 Task: Add the "Contact support form" component in the site builder.
Action: Mouse moved to (880, 42)
Screenshot: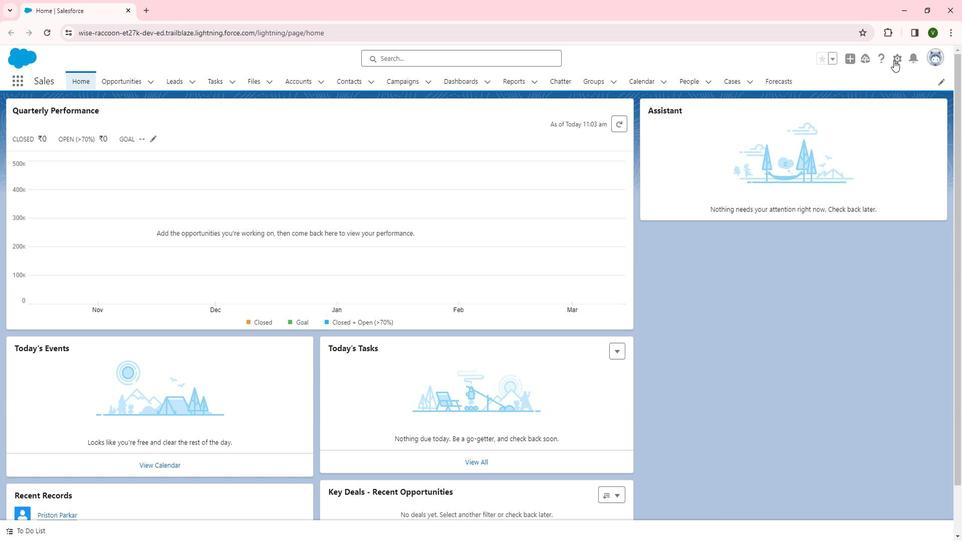 
Action: Mouse pressed left at (880, 42)
Screenshot: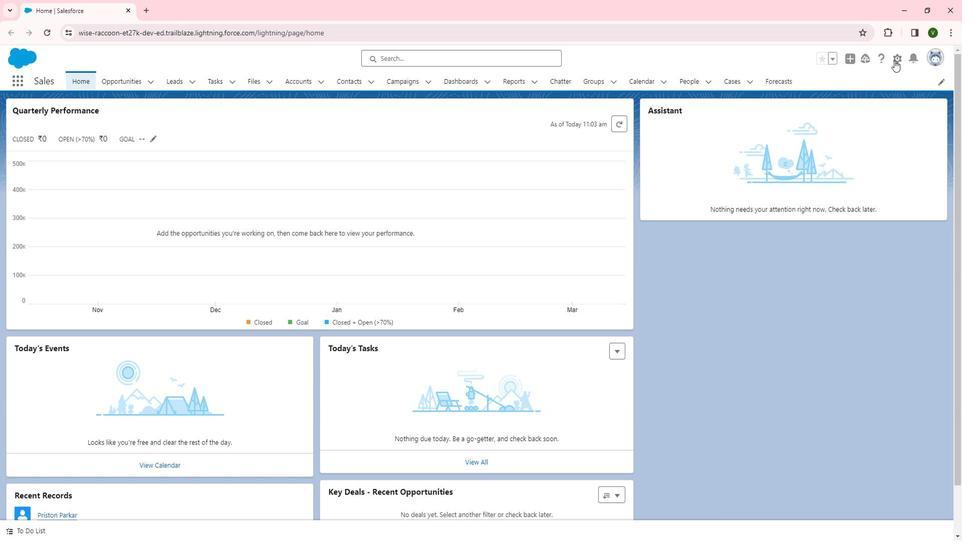 
Action: Mouse moved to (836, 69)
Screenshot: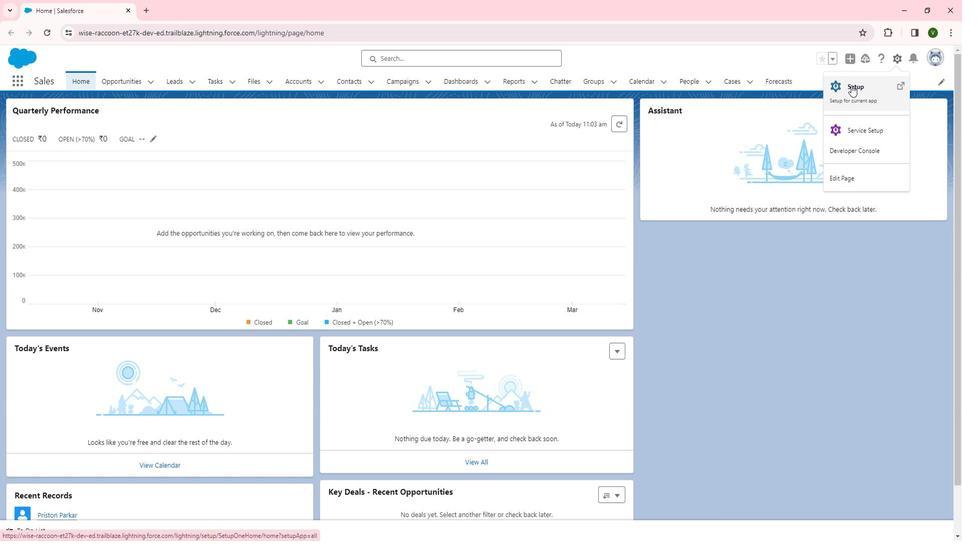 
Action: Mouse pressed left at (836, 69)
Screenshot: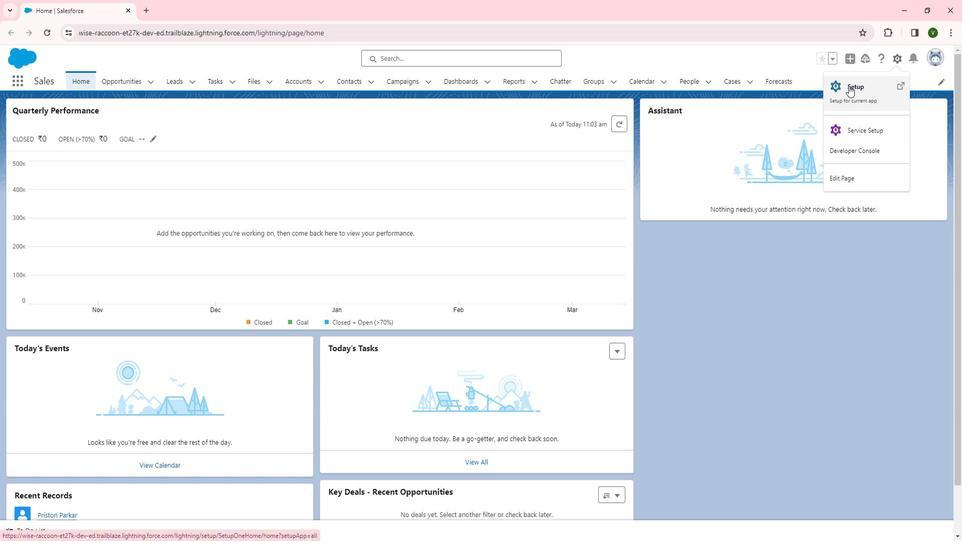 
Action: Mouse moved to (39, 429)
Screenshot: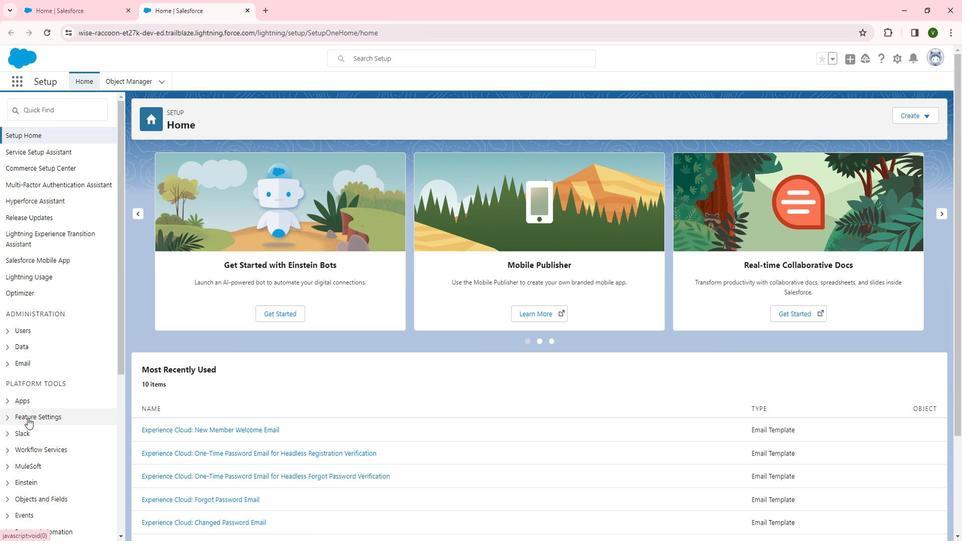 
Action: Mouse scrolled (39, 428) with delta (0, -1)
Screenshot: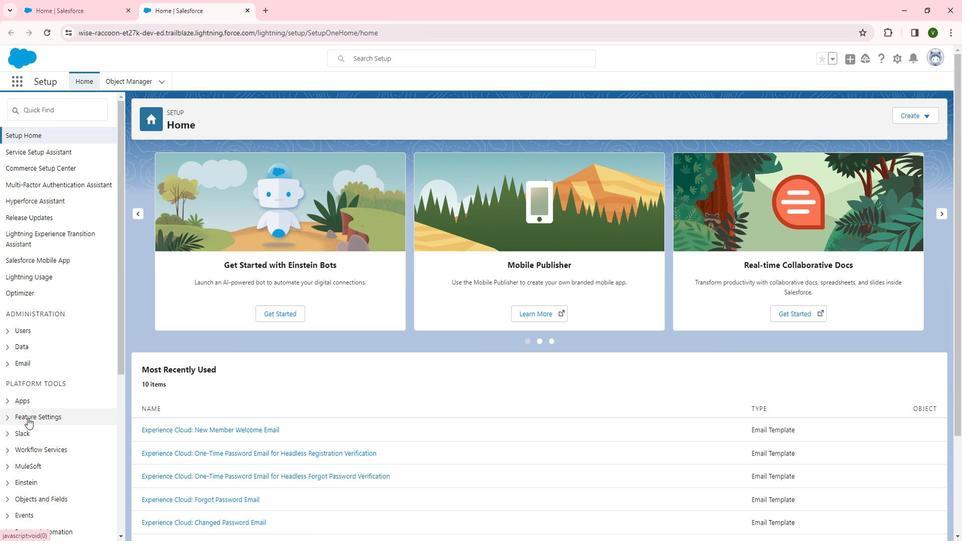 
Action: Mouse scrolled (39, 428) with delta (0, -1)
Screenshot: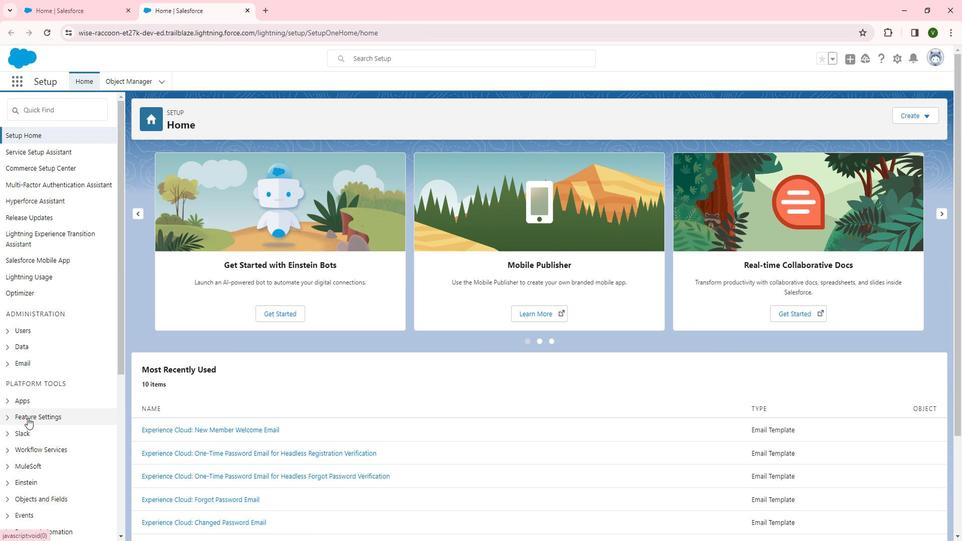 
Action: Mouse scrolled (39, 428) with delta (0, -1)
Screenshot: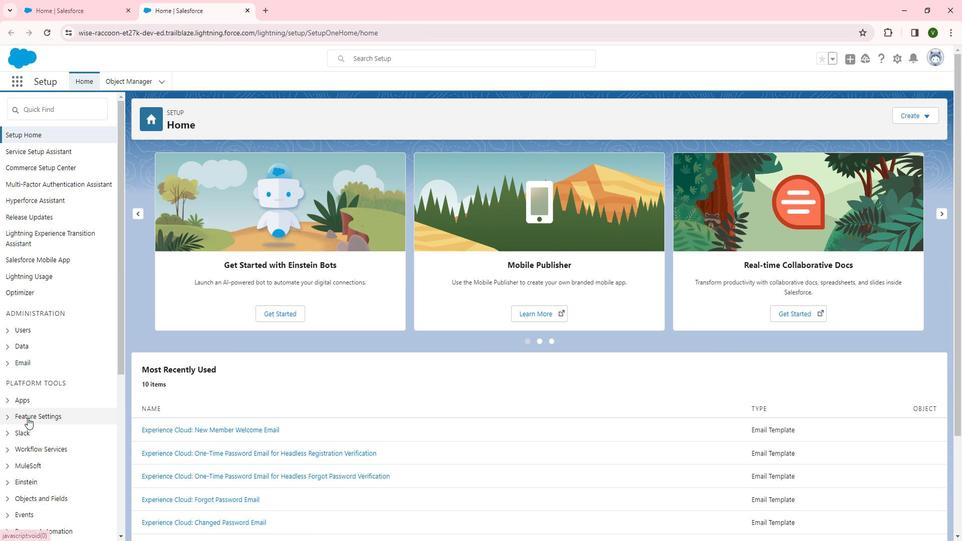 
Action: Mouse scrolled (39, 428) with delta (0, -1)
Screenshot: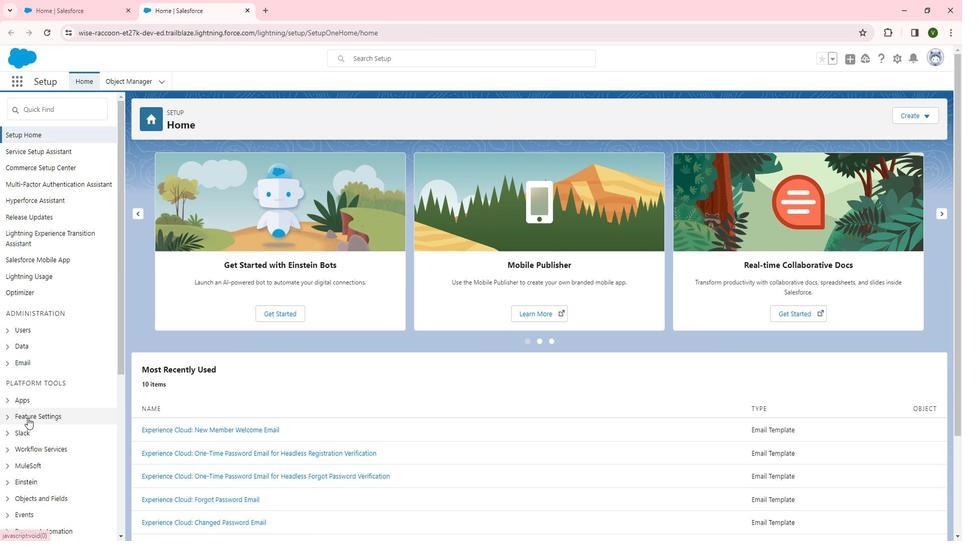 
Action: Mouse moved to (51, 204)
Screenshot: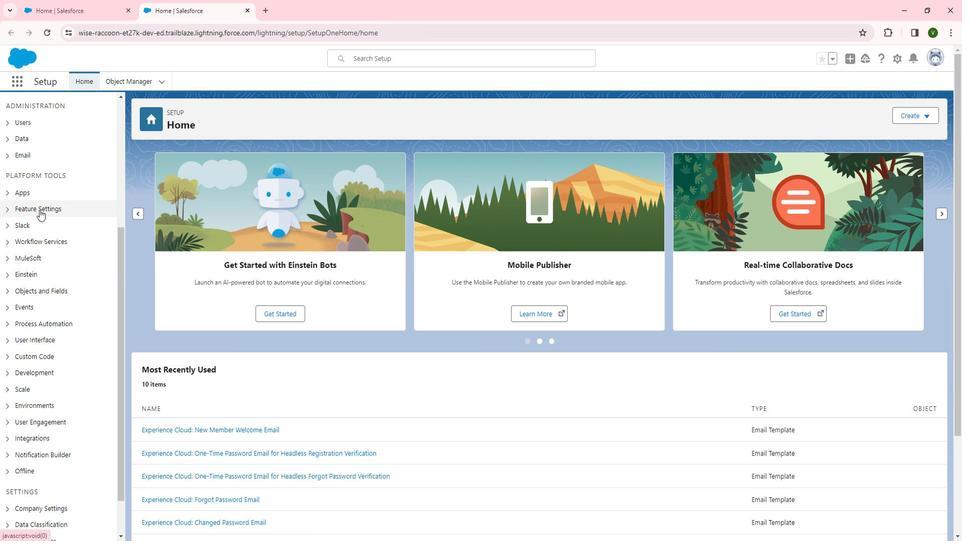 
Action: Mouse pressed left at (51, 204)
Screenshot: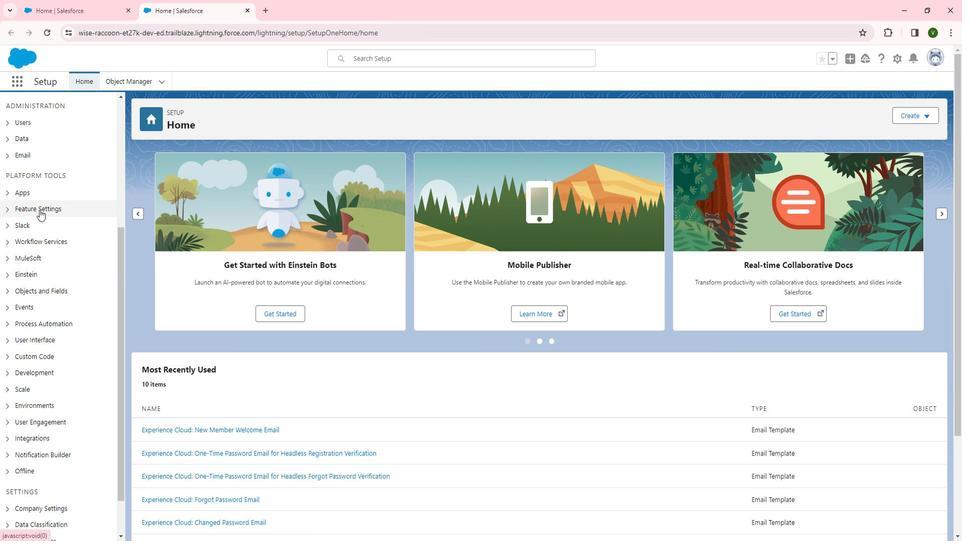 
Action: Mouse moved to (56, 319)
Screenshot: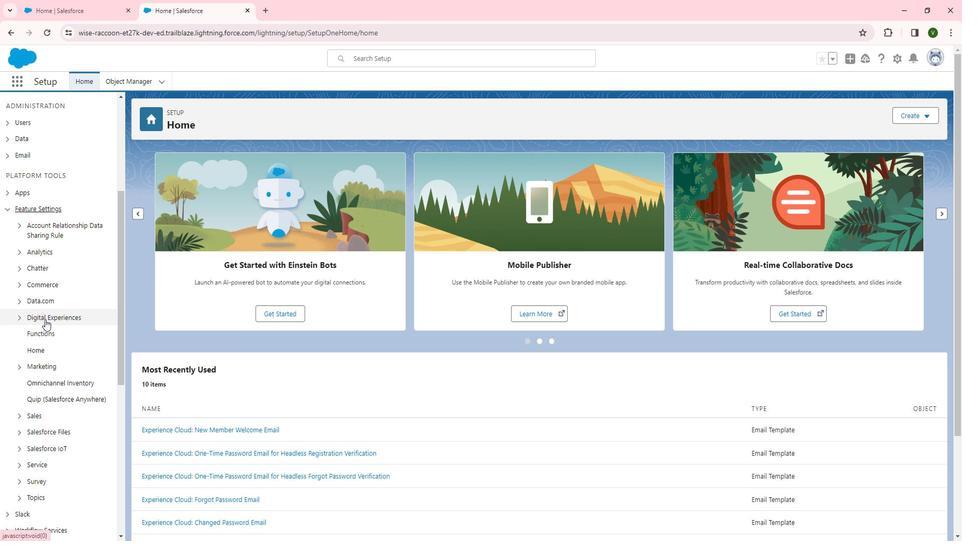 
Action: Mouse pressed left at (56, 319)
Screenshot: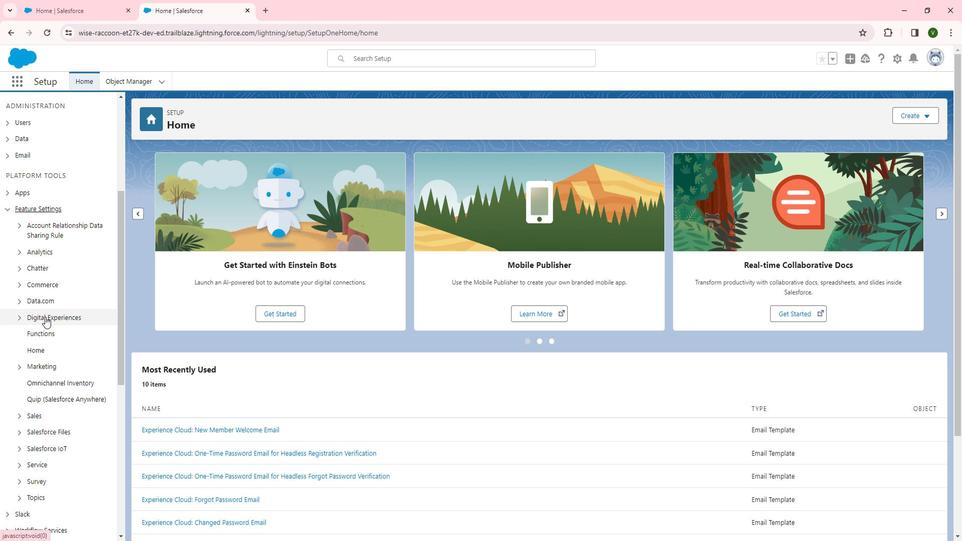 
Action: Mouse moved to (55, 335)
Screenshot: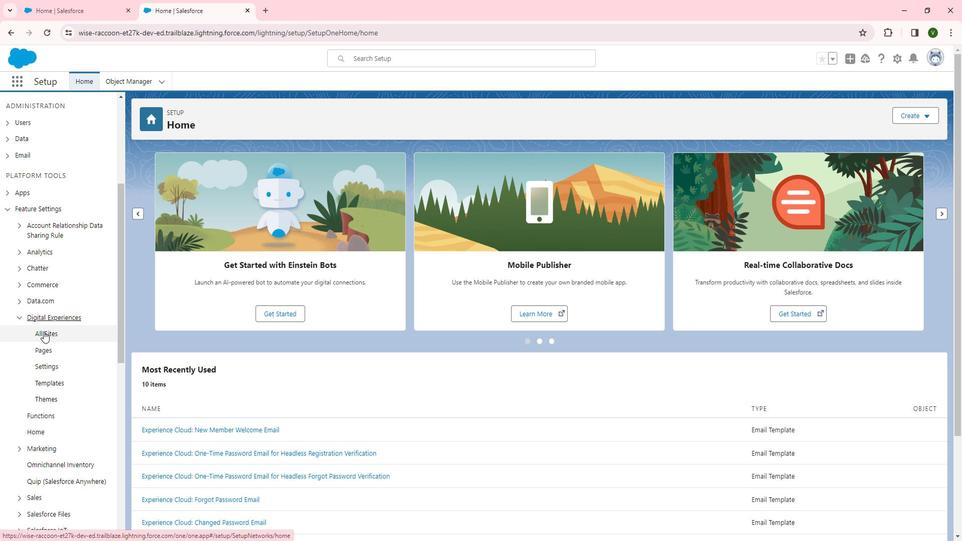 
Action: Mouse pressed left at (55, 335)
Screenshot: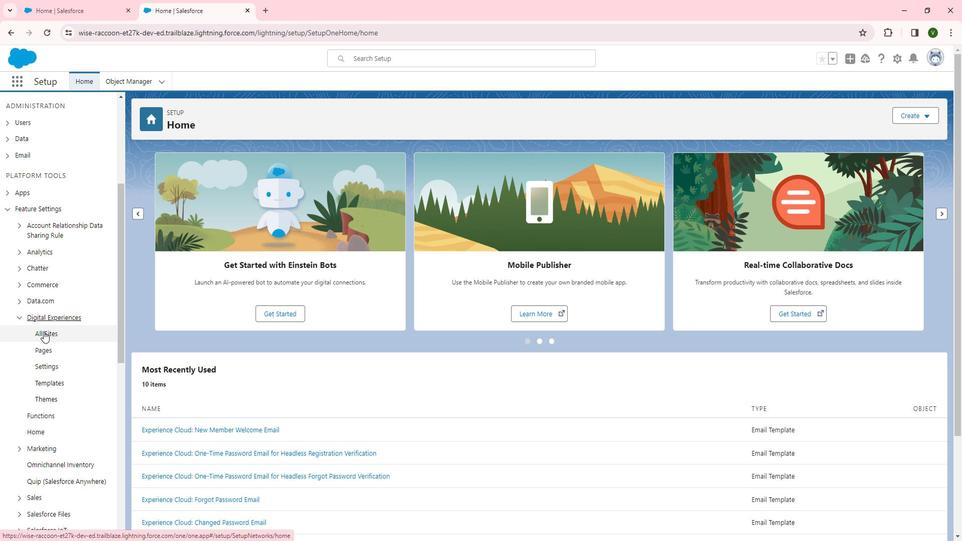 
Action: Mouse moved to (165, 251)
Screenshot: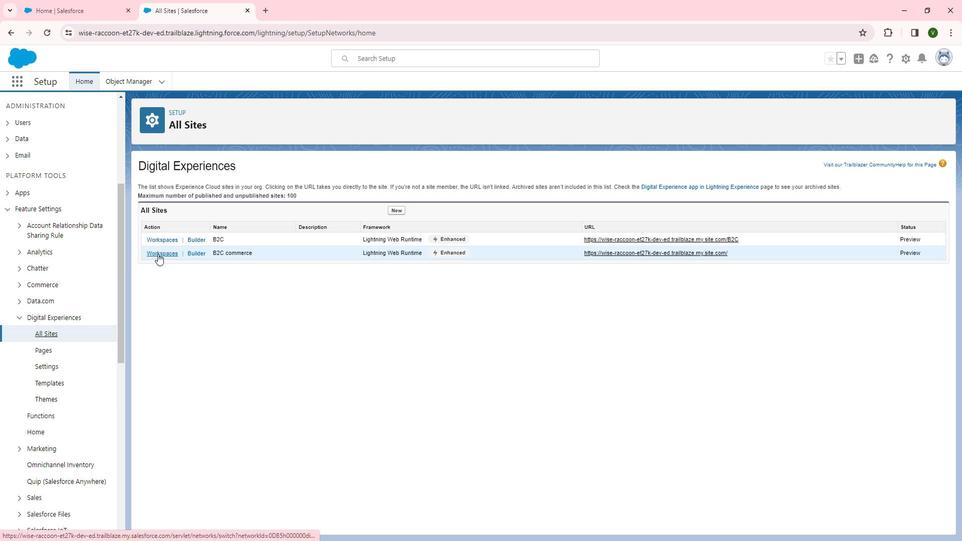 
Action: Mouse pressed left at (165, 251)
Screenshot: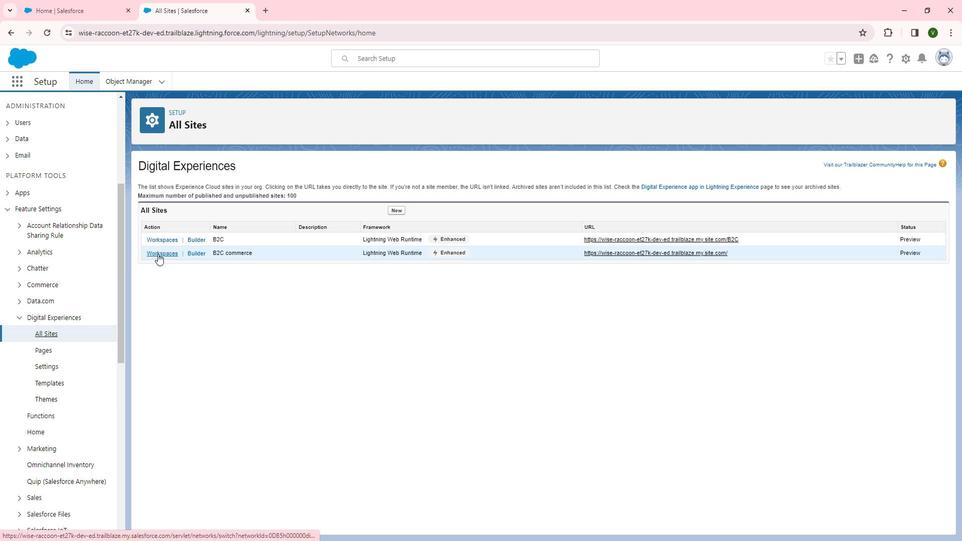 
Action: Mouse moved to (143, 237)
Screenshot: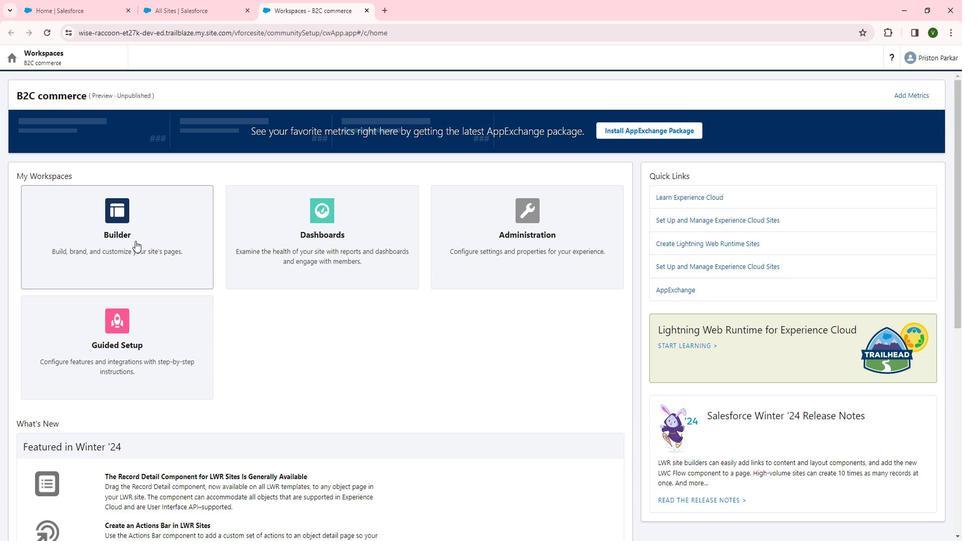 
Action: Mouse pressed left at (143, 237)
Screenshot: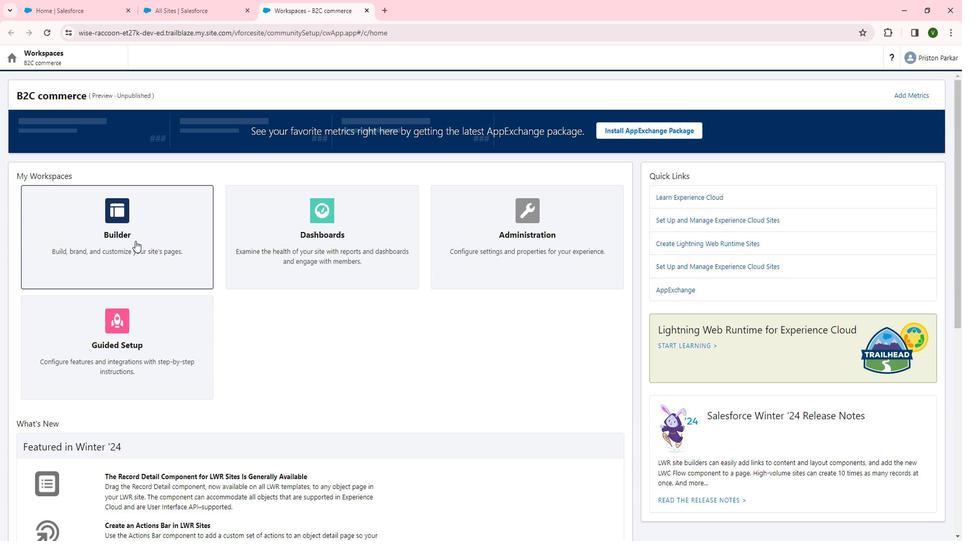 
Action: Mouse moved to (424, 328)
Screenshot: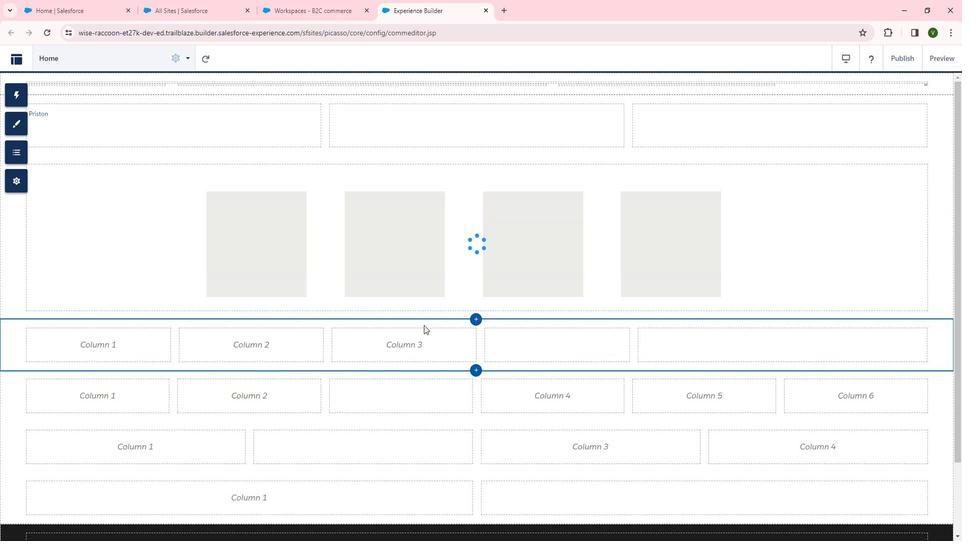 
Action: Mouse scrolled (424, 328) with delta (0, 0)
Screenshot: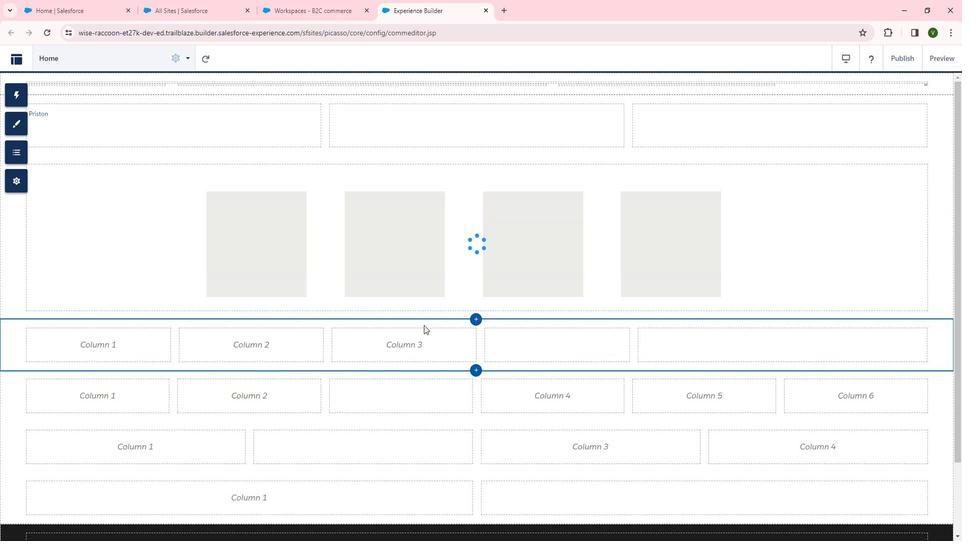 
Action: Mouse moved to (420, 328)
Screenshot: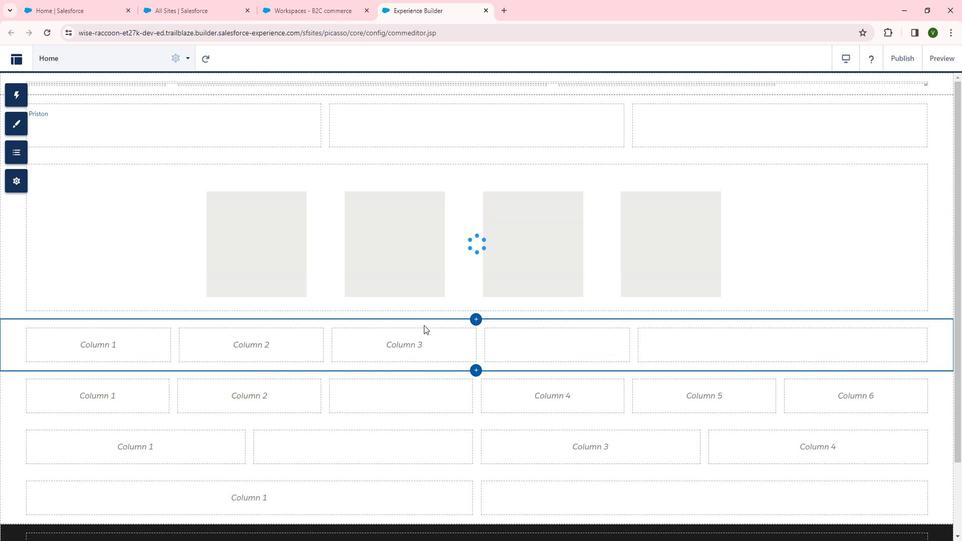 
Action: Mouse scrolled (420, 328) with delta (0, 0)
Screenshot: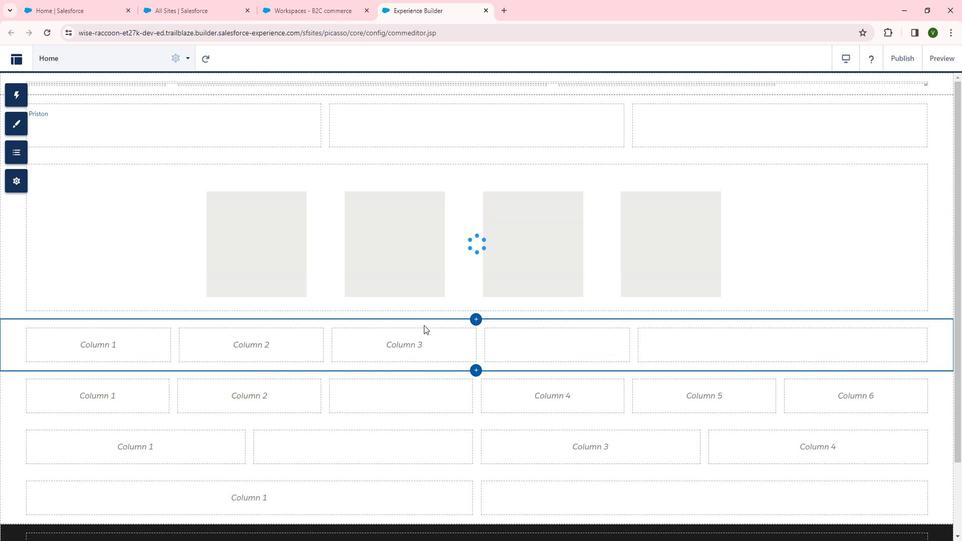 
Action: Mouse moved to (417, 328)
Screenshot: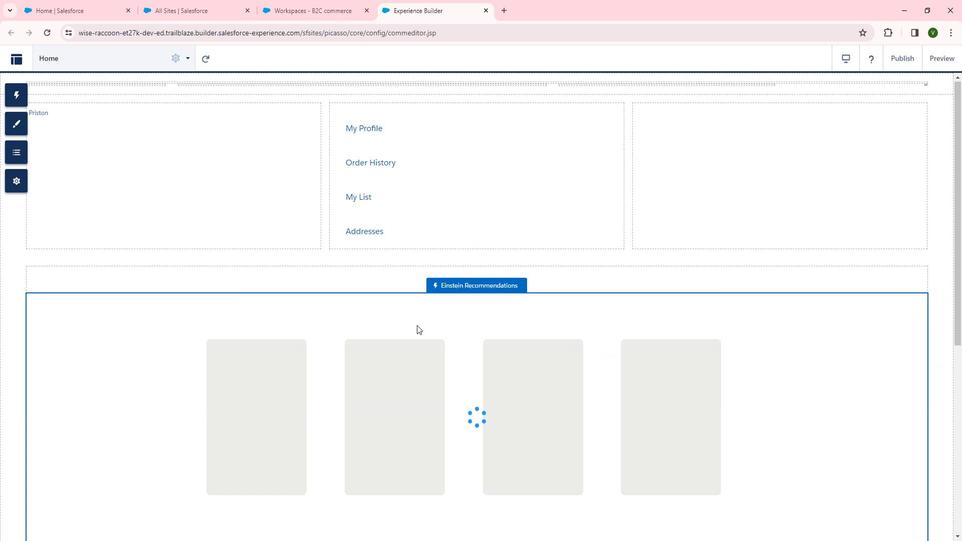 
Action: Mouse scrolled (417, 328) with delta (0, 0)
Screenshot: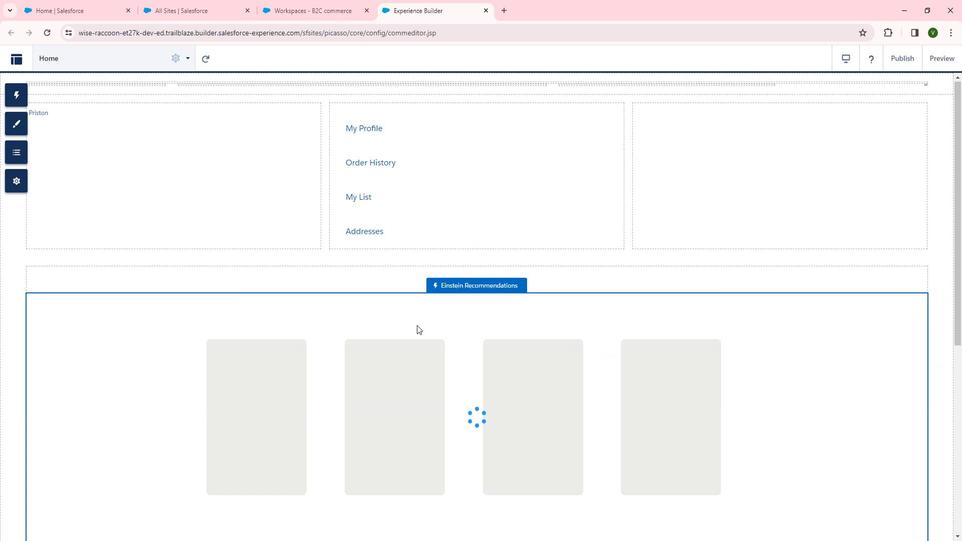 
Action: Mouse moved to (416, 328)
Screenshot: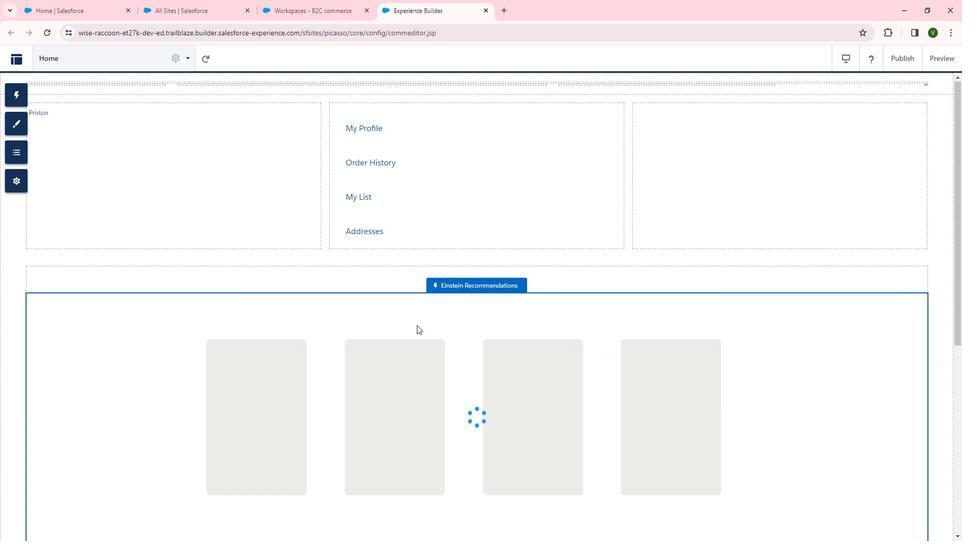 
Action: Mouse scrolled (416, 328) with delta (0, 0)
Screenshot: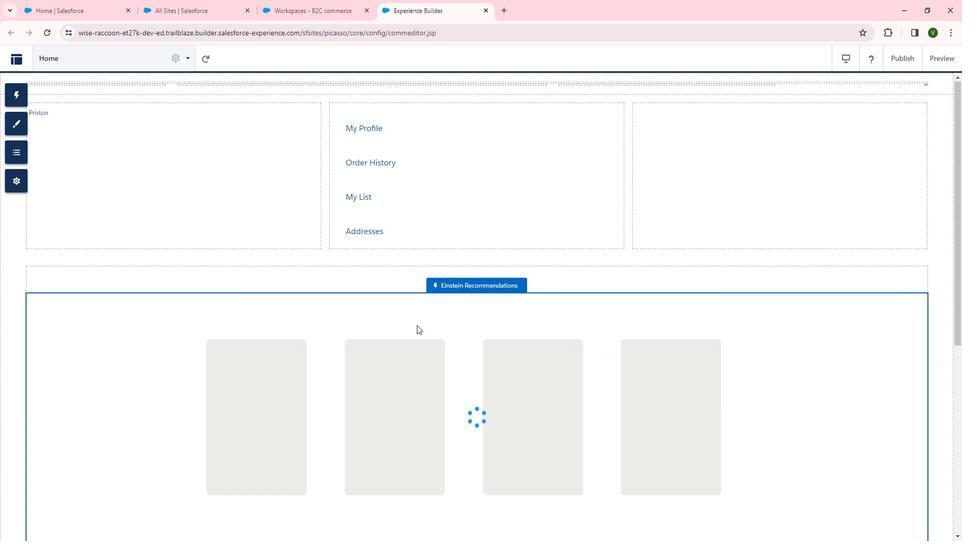 
Action: Mouse moved to (222, 291)
Screenshot: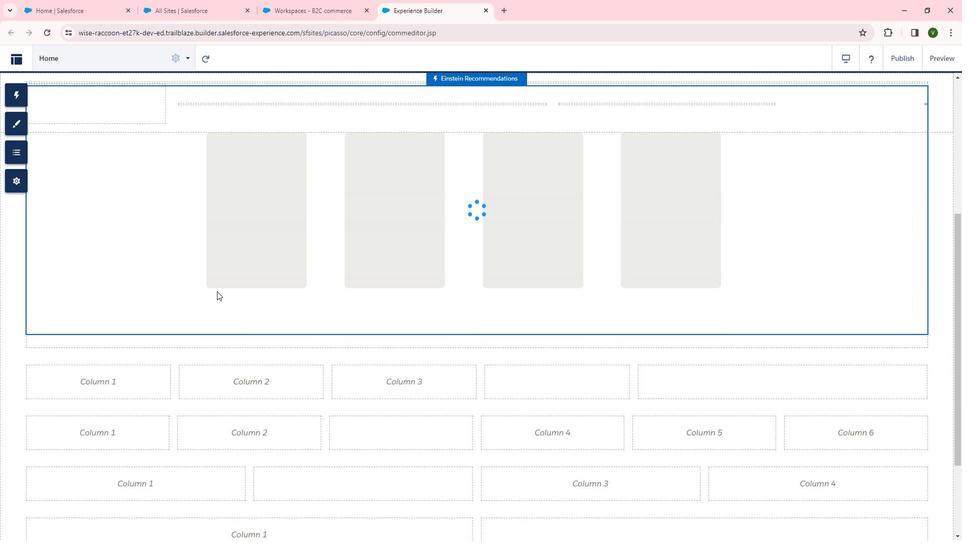 
Action: Mouse scrolled (222, 291) with delta (0, 0)
Screenshot: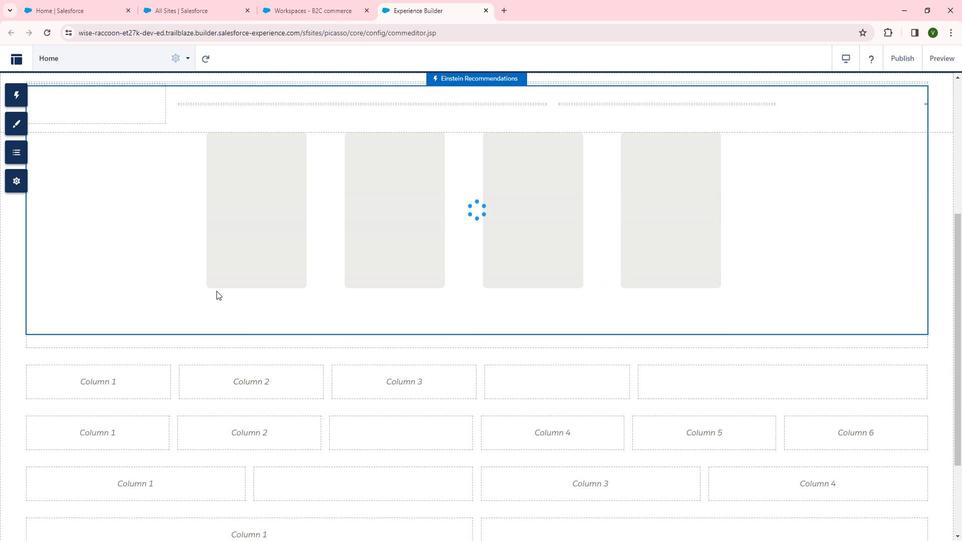 
Action: Mouse scrolled (222, 291) with delta (0, 0)
Screenshot: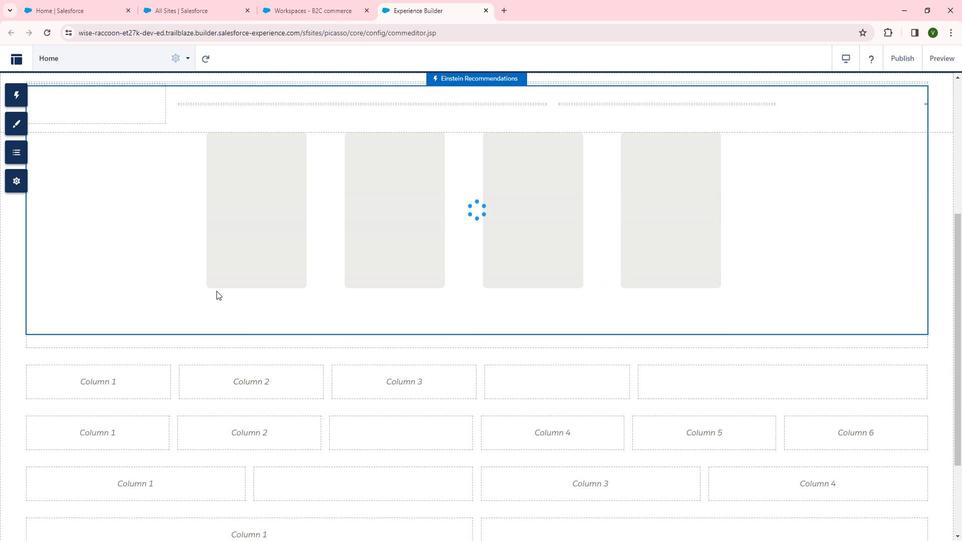 
Action: Mouse scrolled (222, 291) with delta (0, 0)
Screenshot: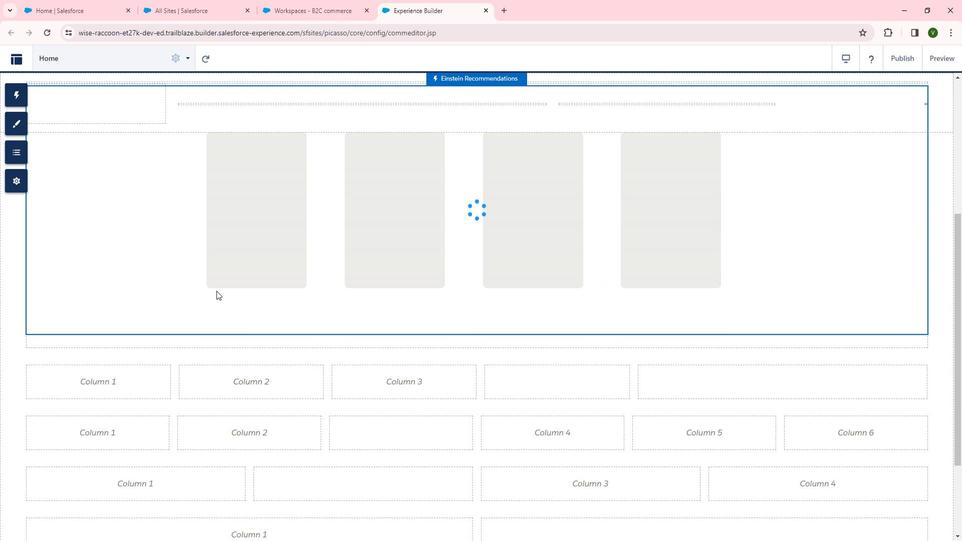 
Action: Mouse scrolled (222, 291) with delta (0, 0)
Screenshot: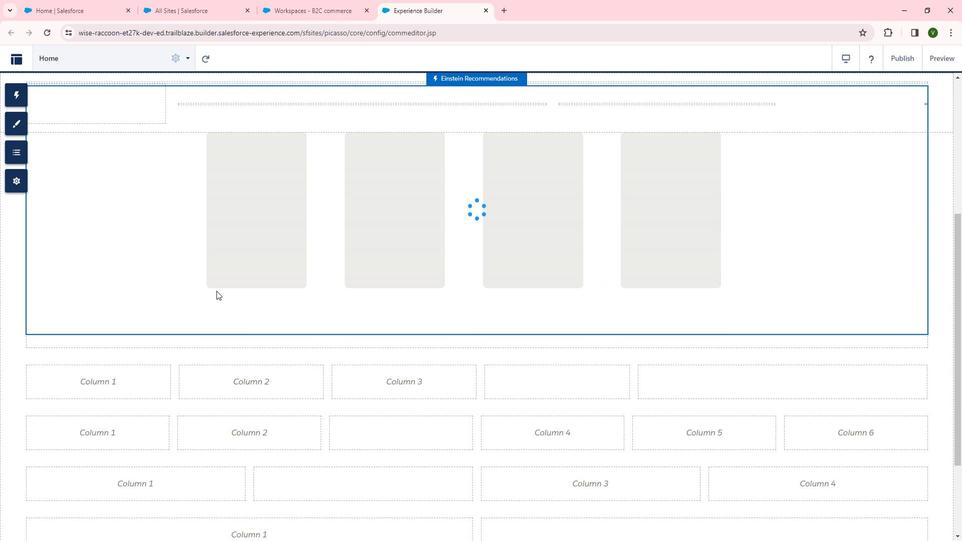 
Action: Mouse moved to (211, 291)
Screenshot: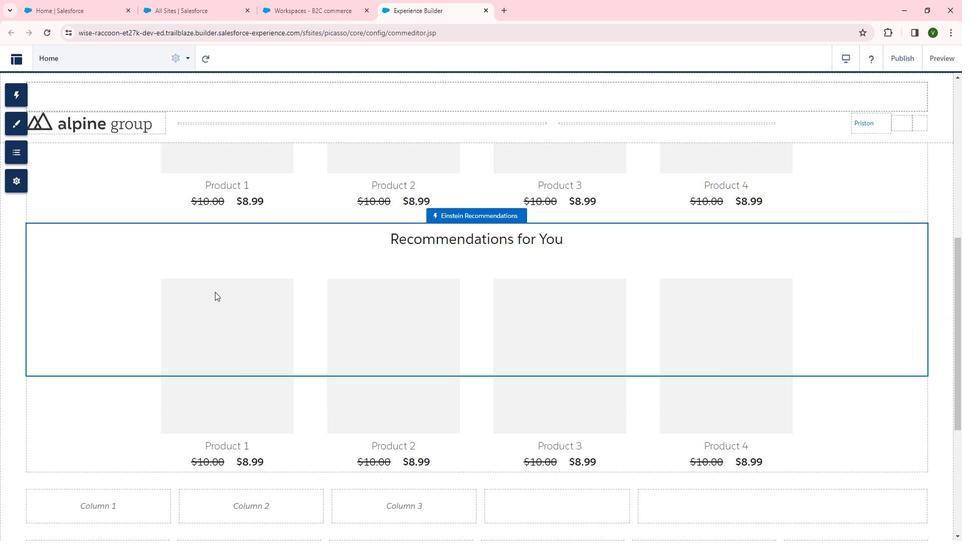 
Action: Mouse scrolled (211, 291) with delta (0, 0)
Screenshot: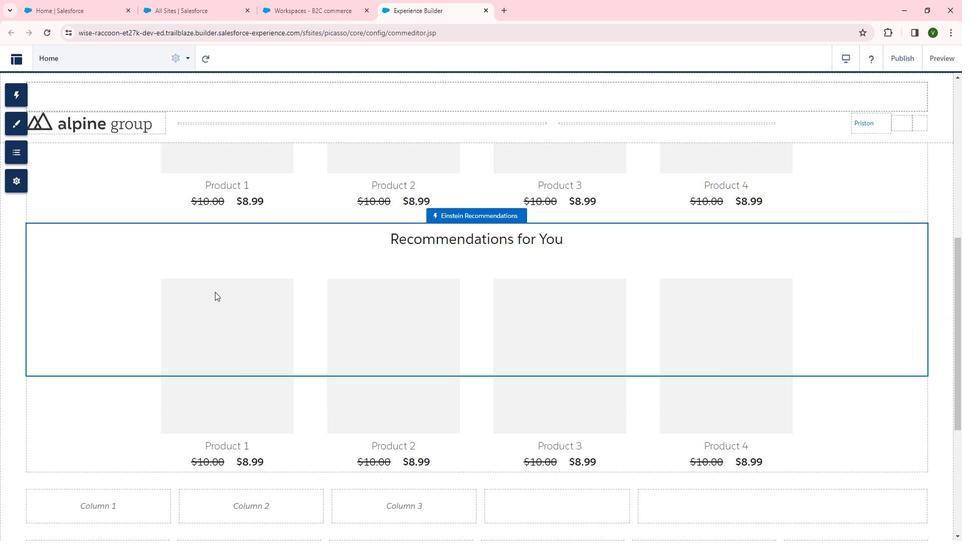 
Action: Mouse moved to (163, 232)
Screenshot: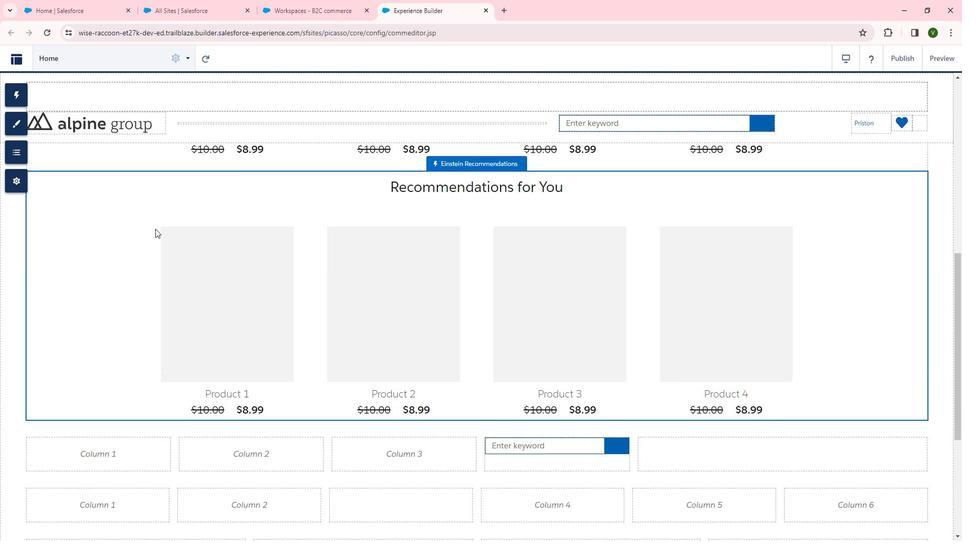 
Action: Mouse scrolled (163, 232) with delta (0, 0)
Screenshot: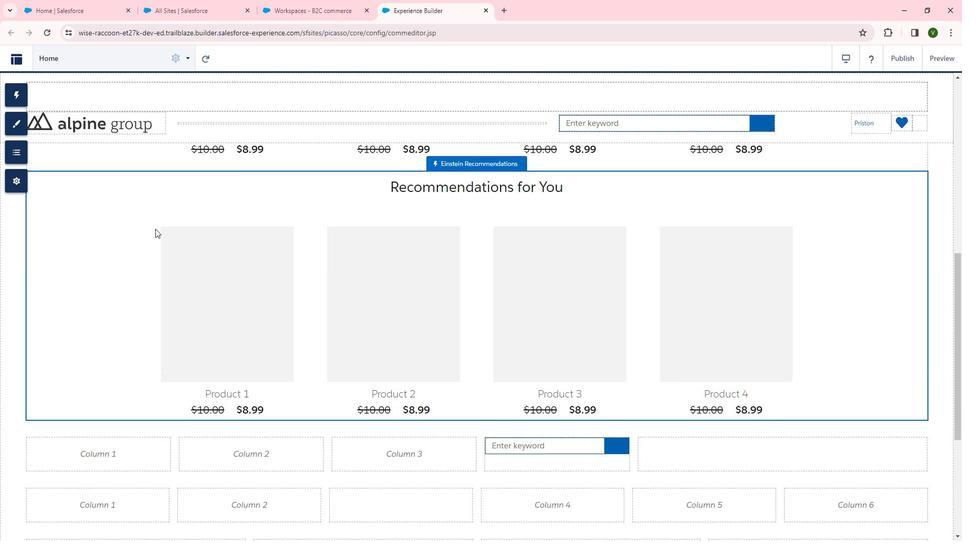 
Action: Mouse moved to (163, 239)
Screenshot: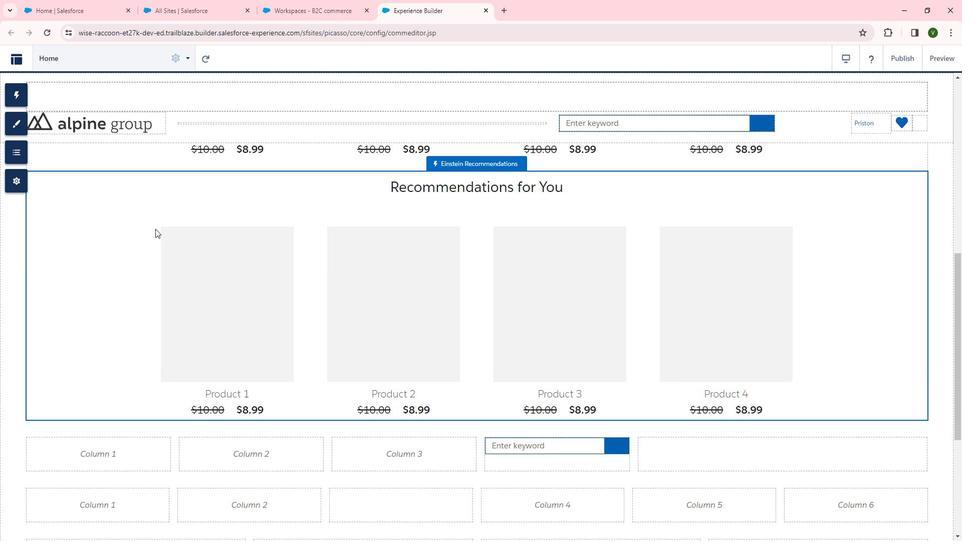 
Action: Mouse scrolled (163, 239) with delta (0, 0)
Screenshot: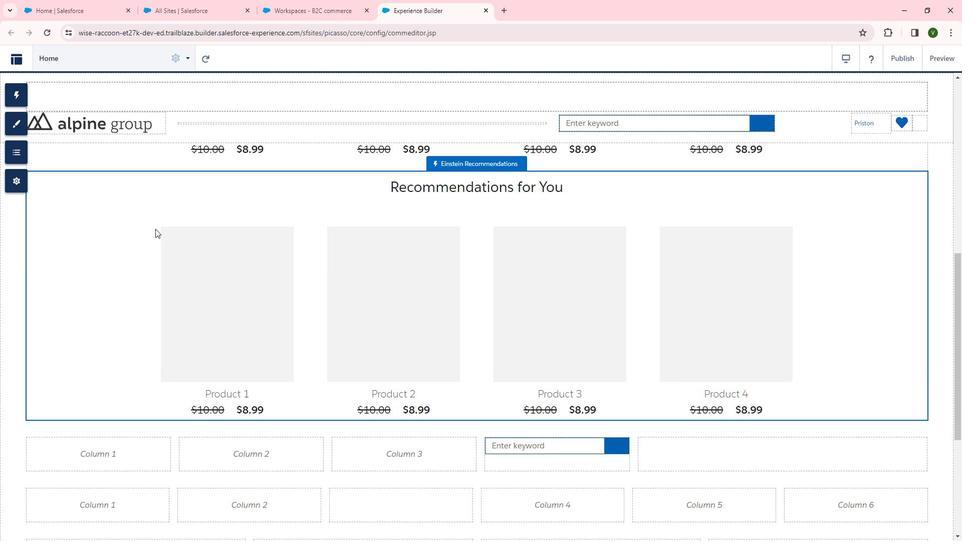 
Action: Mouse moved to (163, 241)
Screenshot: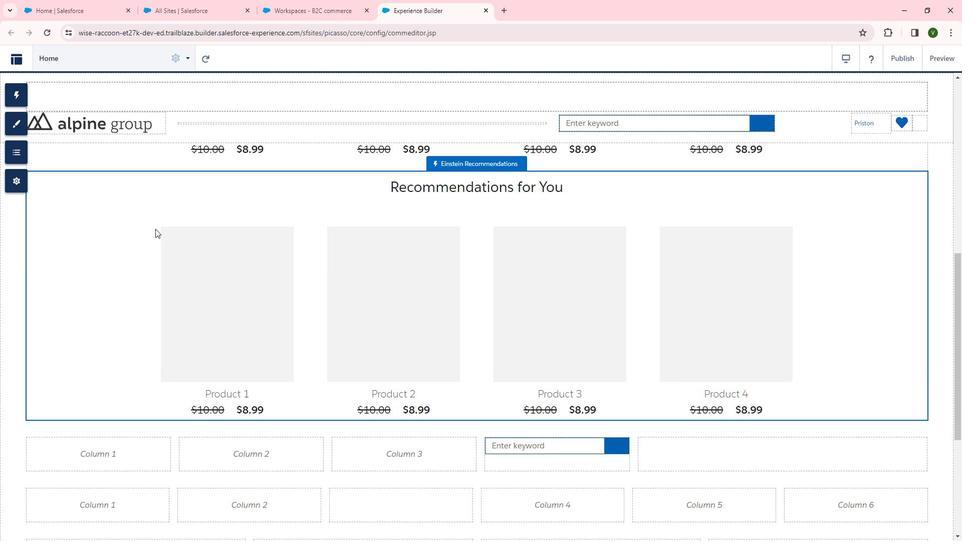 
Action: Mouse scrolled (163, 241) with delta (0, 0)
Screenshot: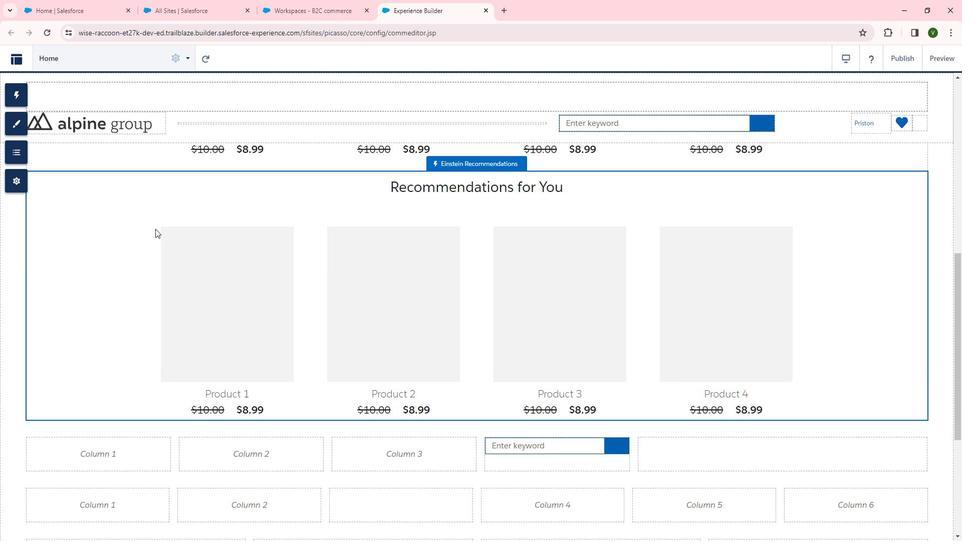 
Action: Mouse moved to (166, 245)
Screenshot: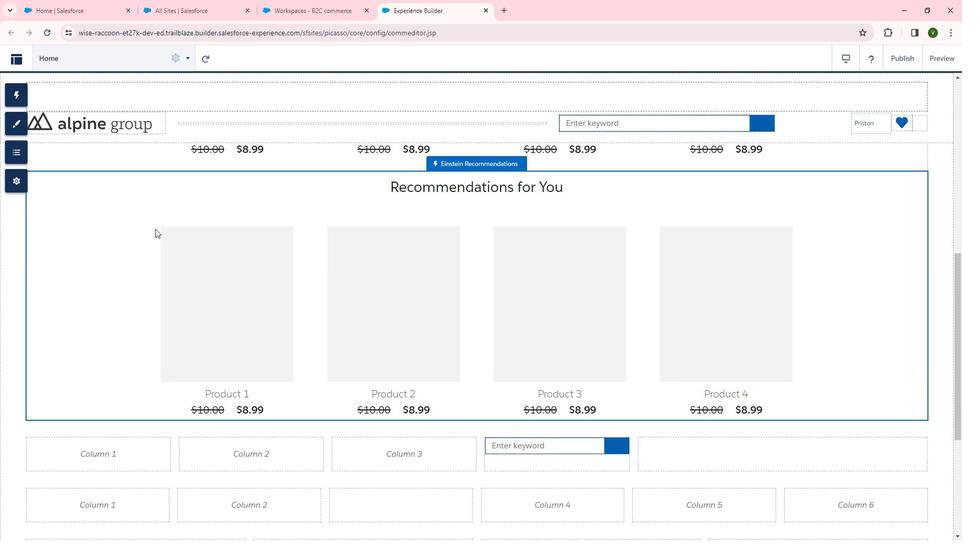 
Action: Mouse scrolled (166, 244) with delta (0, 0)
Screenshot: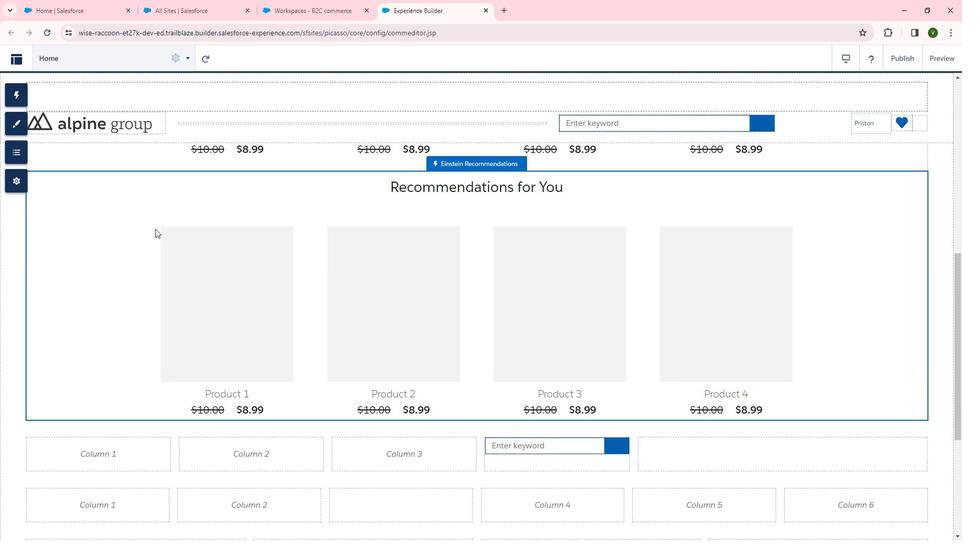 
Action: Mouse moved to (183, 280)
Screenshot: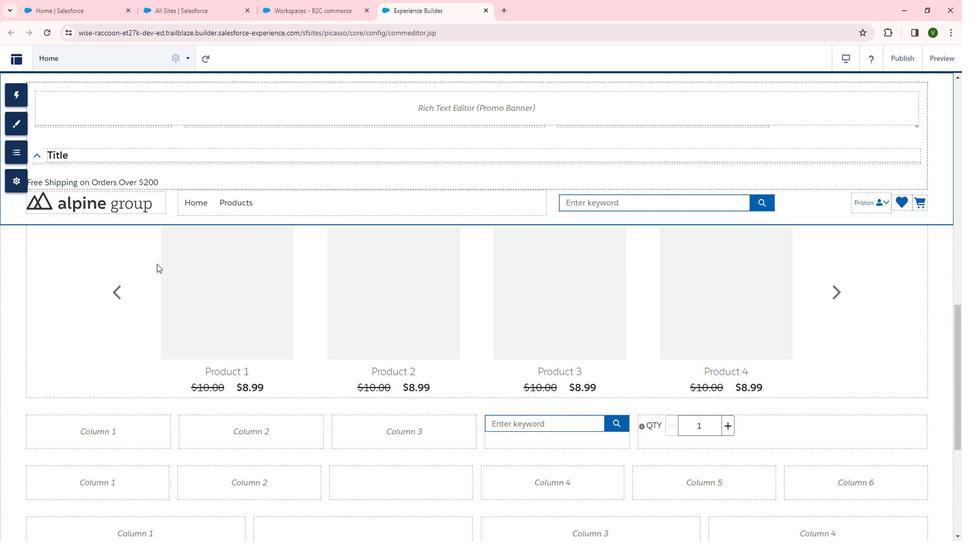 
Action: Mouse scrolled (183, 280) with delta (0, 0)
Screenshot: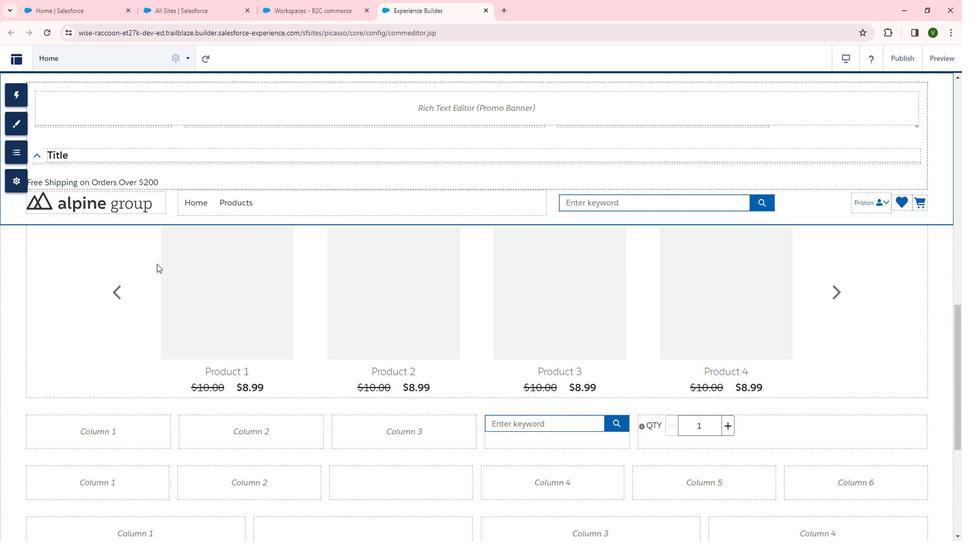 
Action: Mouse moved to (184, 281)
Screenshot: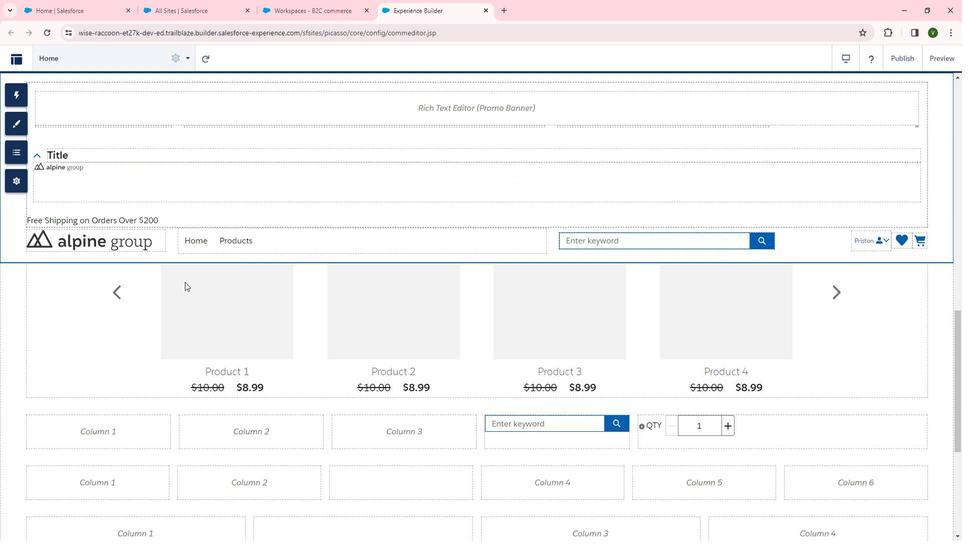 
Action: Mouse scrolled (184, 280) with delta (0, 0)
Screenshot: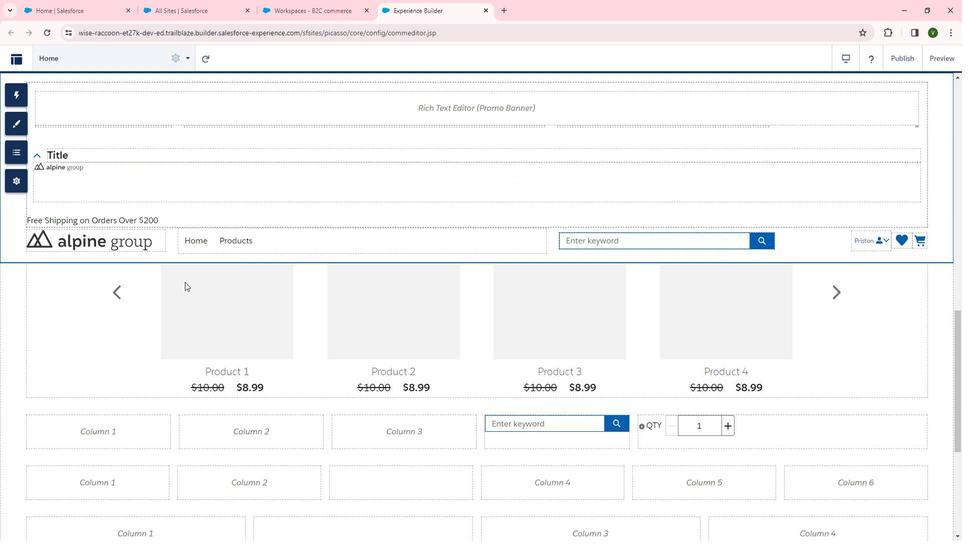 
Action: Mouse moved to (185, 281)
Screenshot: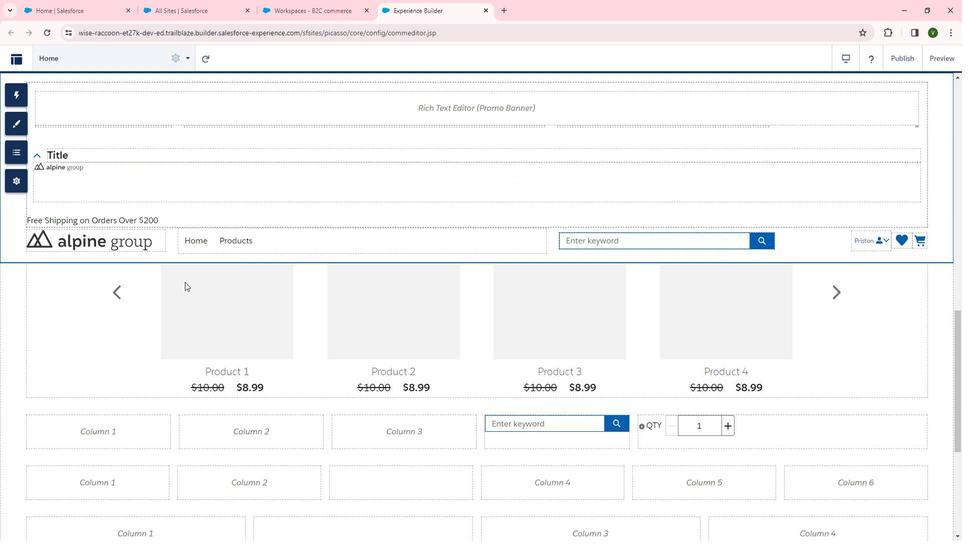
Action: Mouse scrolled (185, 281) with delta (0, 0)
Screenshot: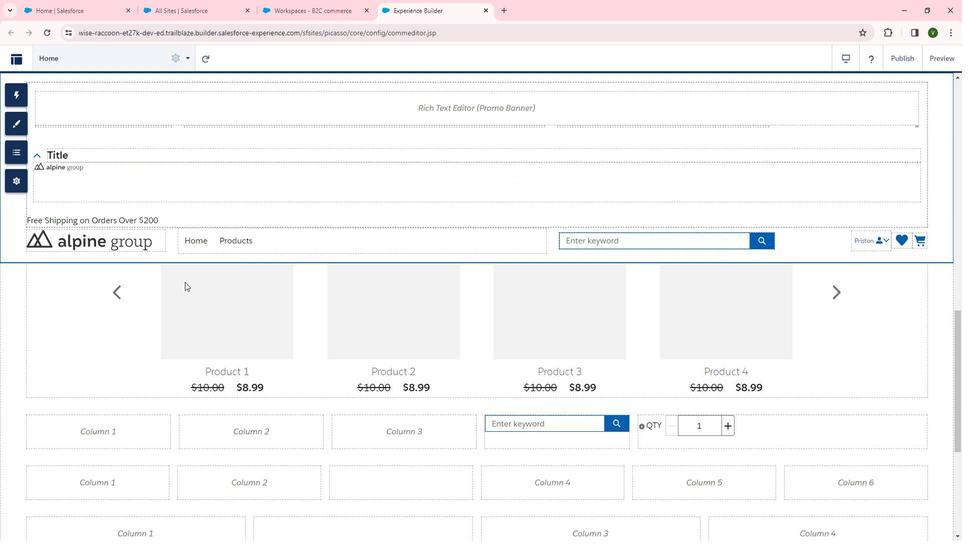 
Action: Mouse moved to (189, 282)
Screenshot: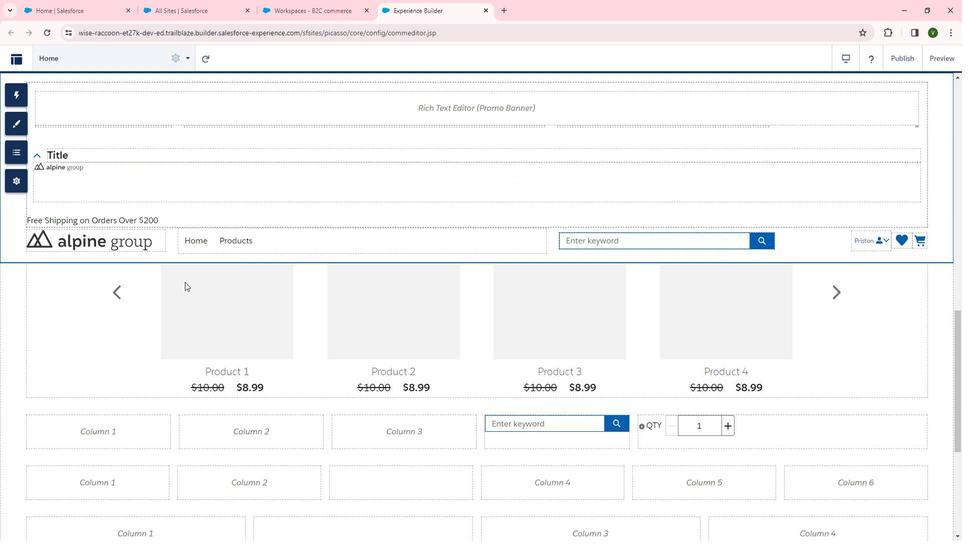 
Action: Mouse scrolled (189, 281) with delta (0, 0)
Screenshot: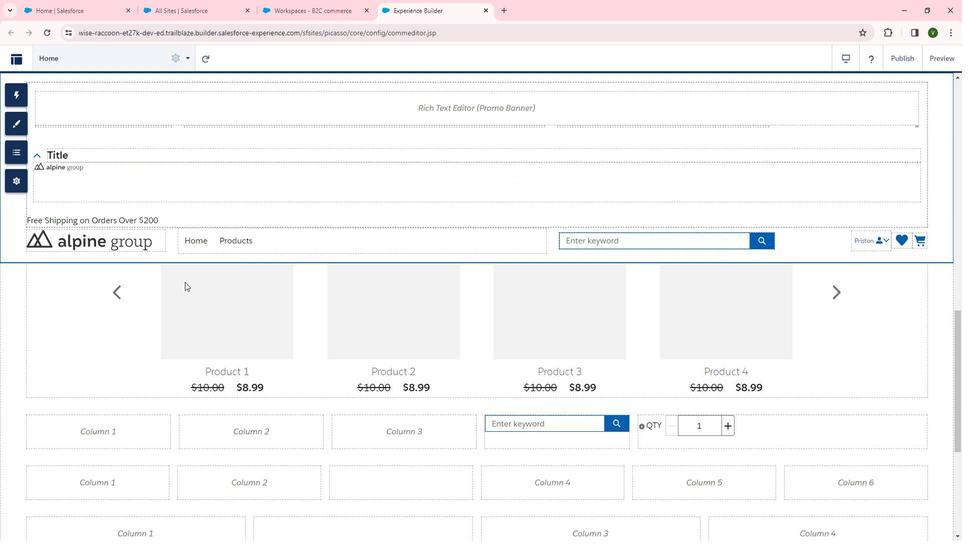 
Action: Mouse moved to (197, 282)
Screenshot: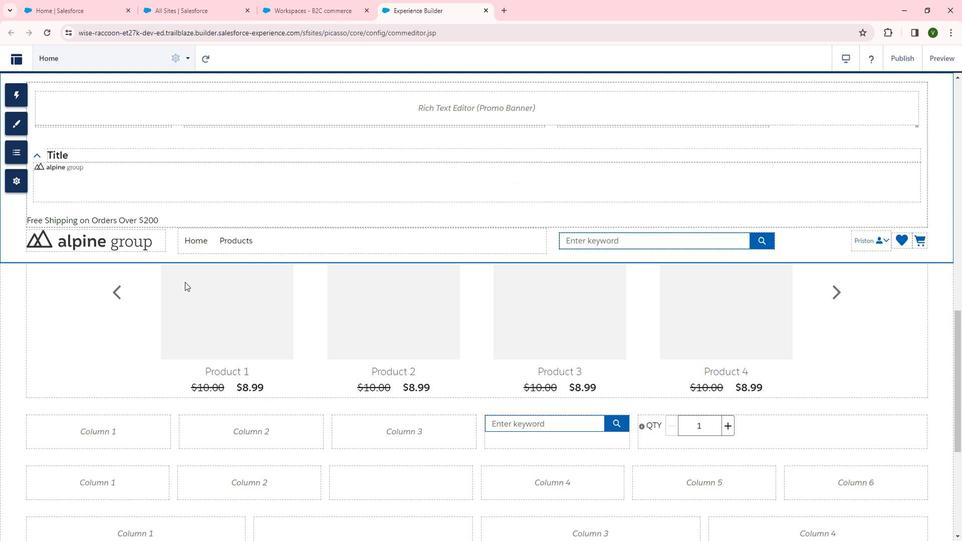 
Action: Mouse scrolled (197, 281) with delta (0, 0)
Screenshot: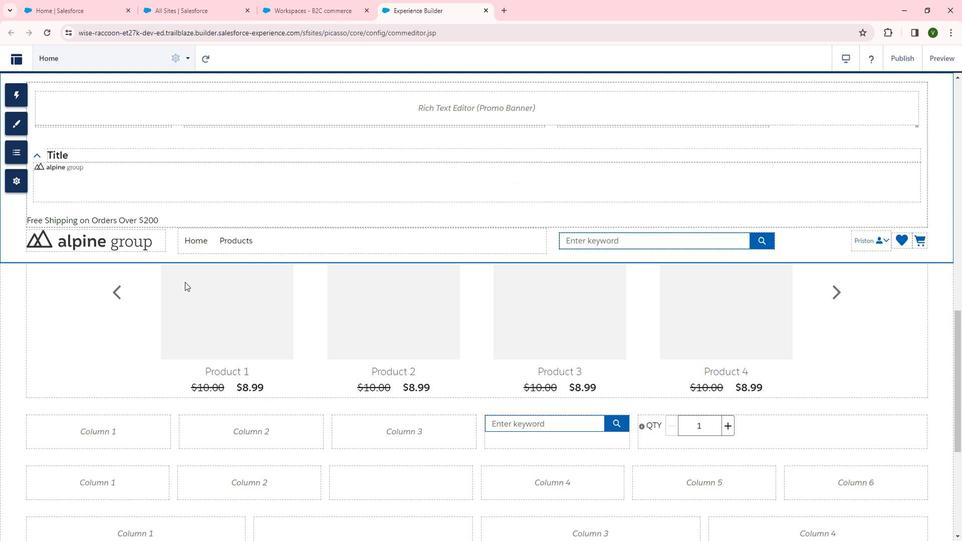 
Action: Mouse moved to (203, 282)
Screenshot: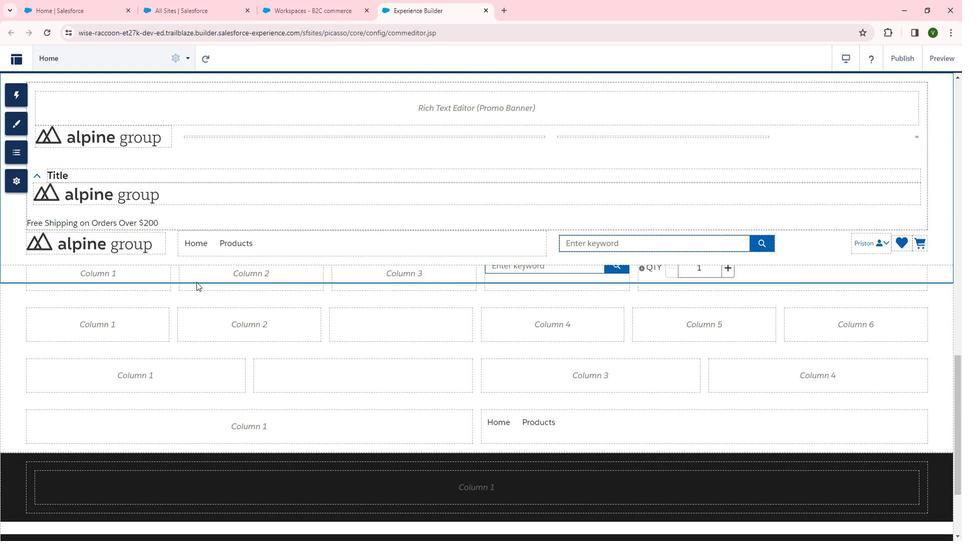 
Action: Mouse scrolled (203, 281) with delta (0, 0)
Screenshot: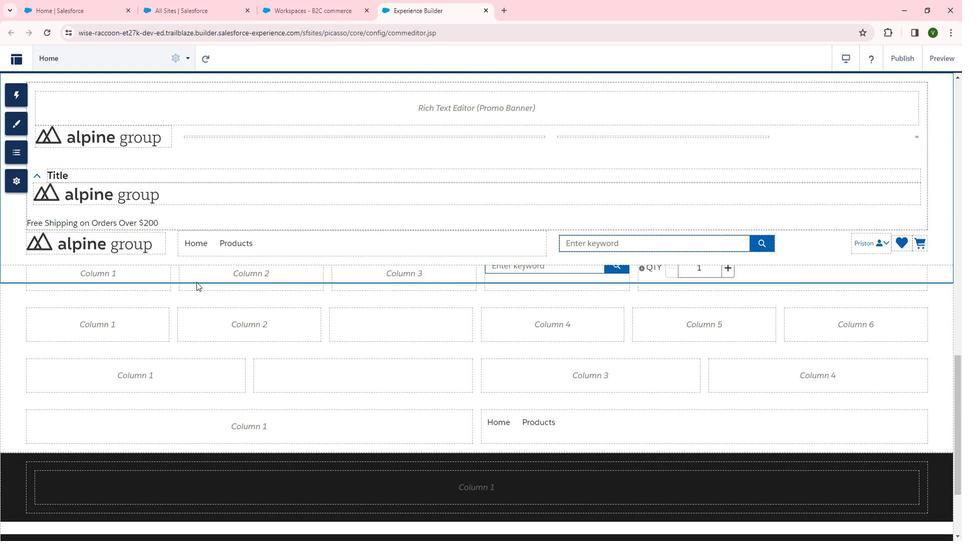 
Action: Mouse scrolled (203, 281) with delta (0, 0)
Screenshot: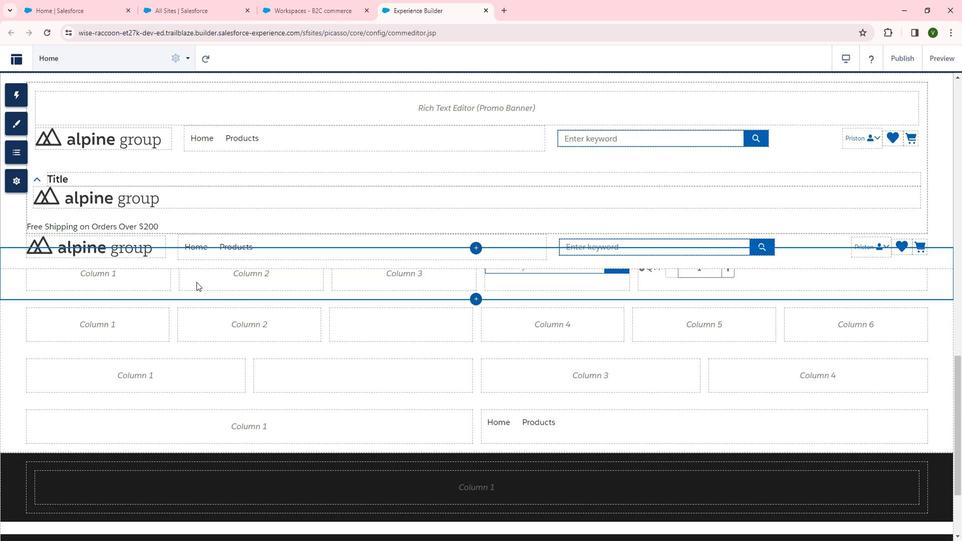 
Action: Mouse scrolled (203, 281) with delta (0, 0)
Screenshot: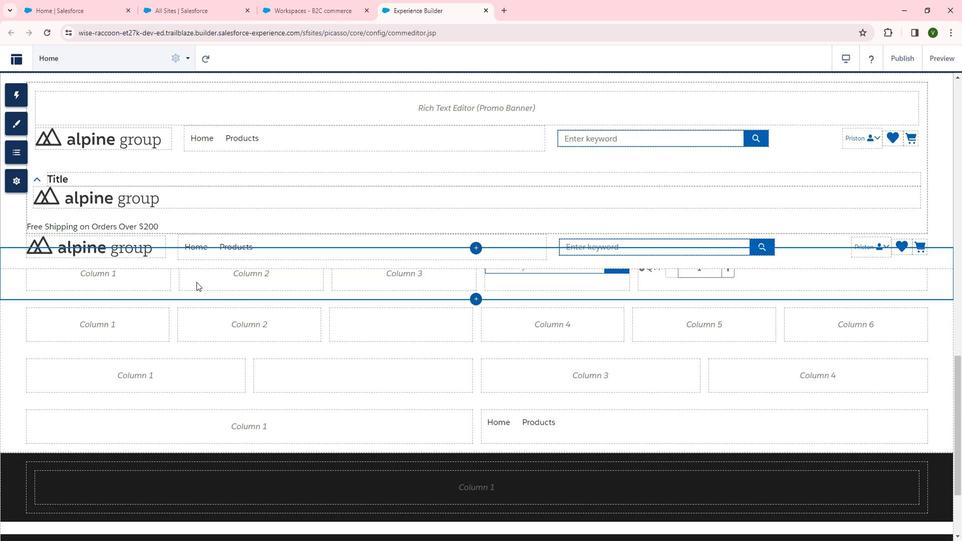 
Action: Mouse scrolled (203, 281) with delta (0, 0)
Screenshot: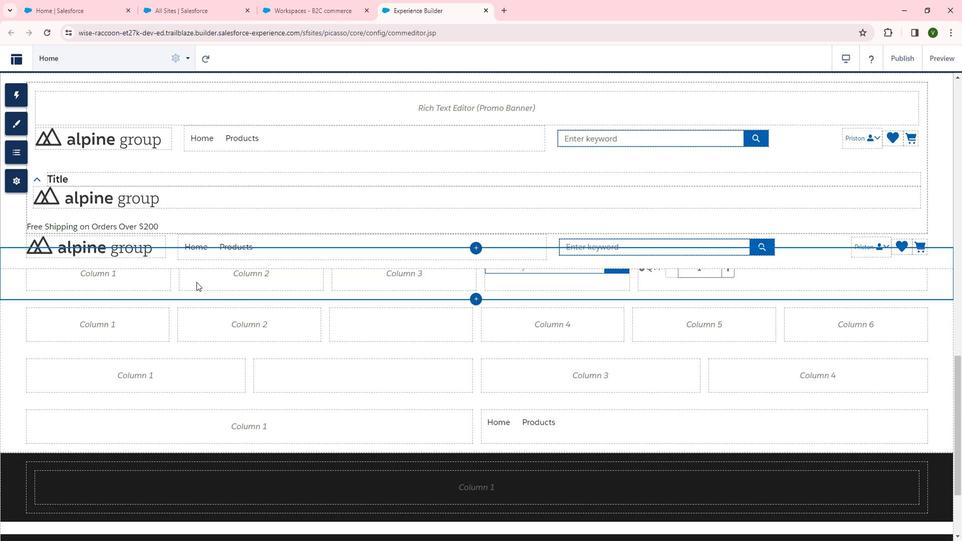 
Action: Mouse scrolled (203, 281) with delta (0, 0)
Screenshot: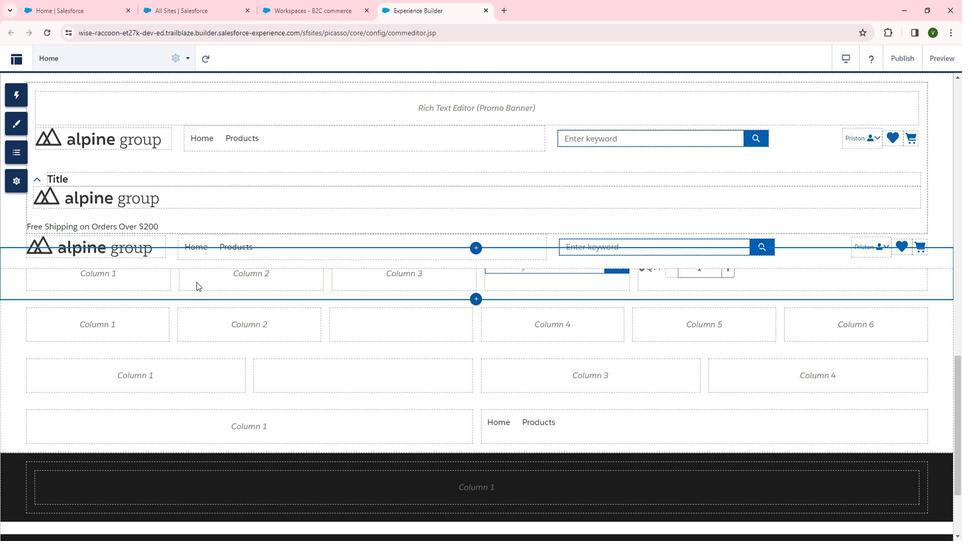 
Action: Mouse moved to (165, 307)
Screenshot: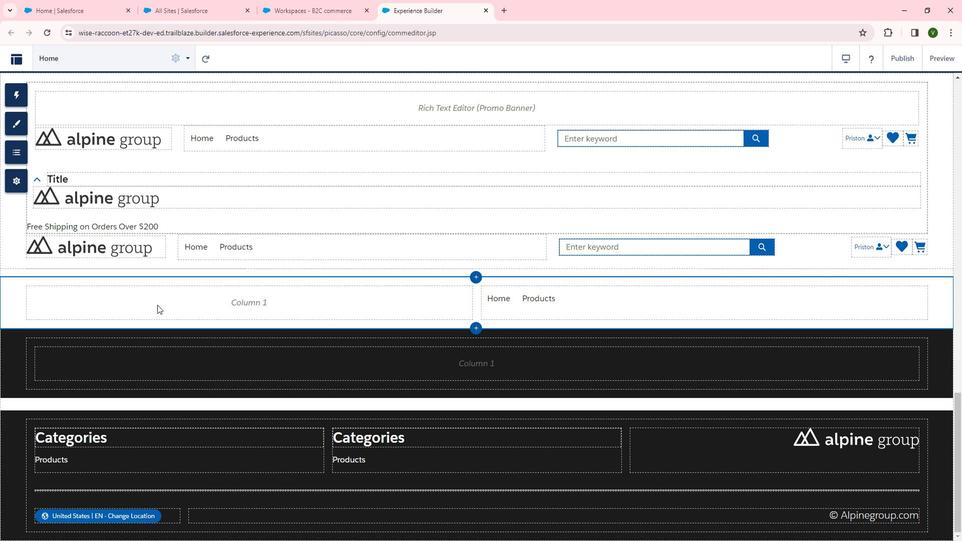 
Action: Mouse scrolled (165, 308) with delta (0, 0)
Screenshot: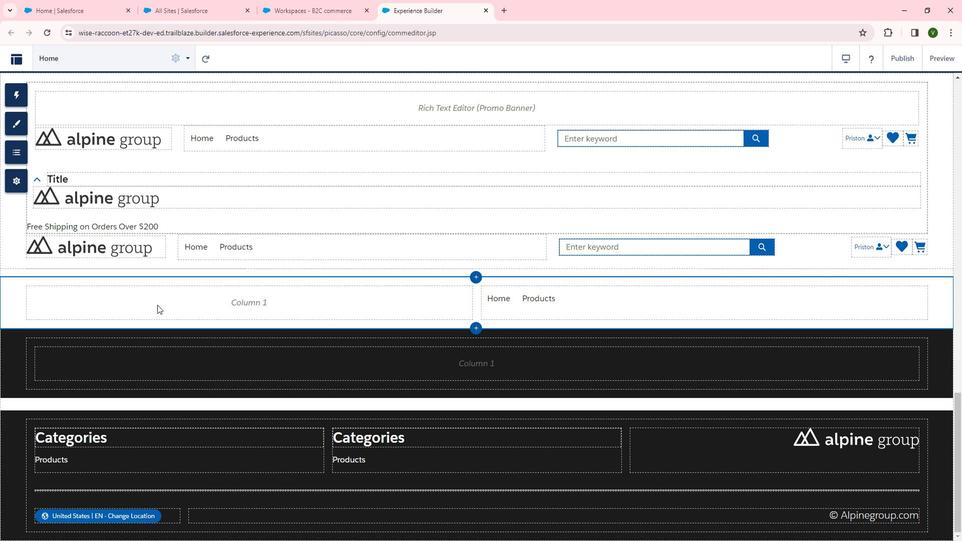 
Action: Mouse moved to (166, 309)
Screenshot: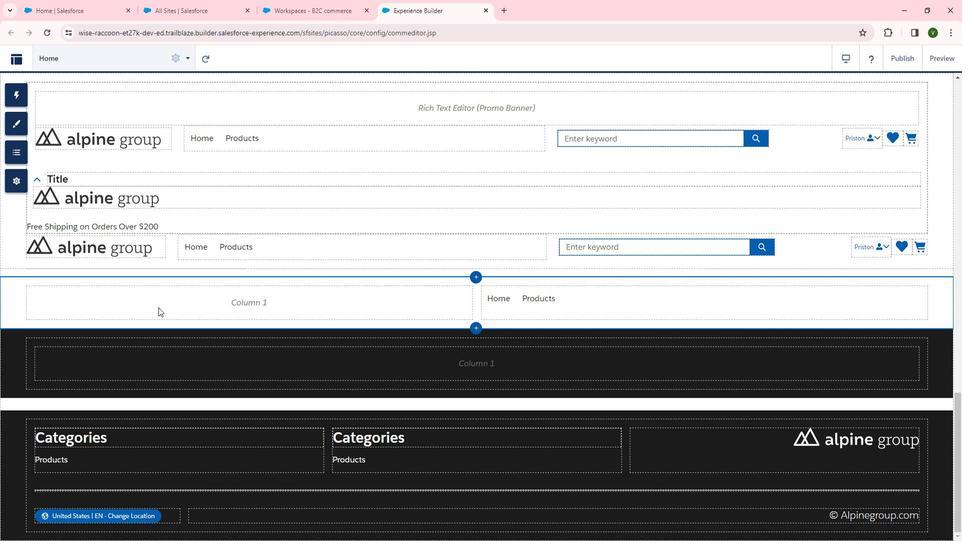 
Action: Mouse scrolled (166, 310) with delta (0, 0)
Screenshot: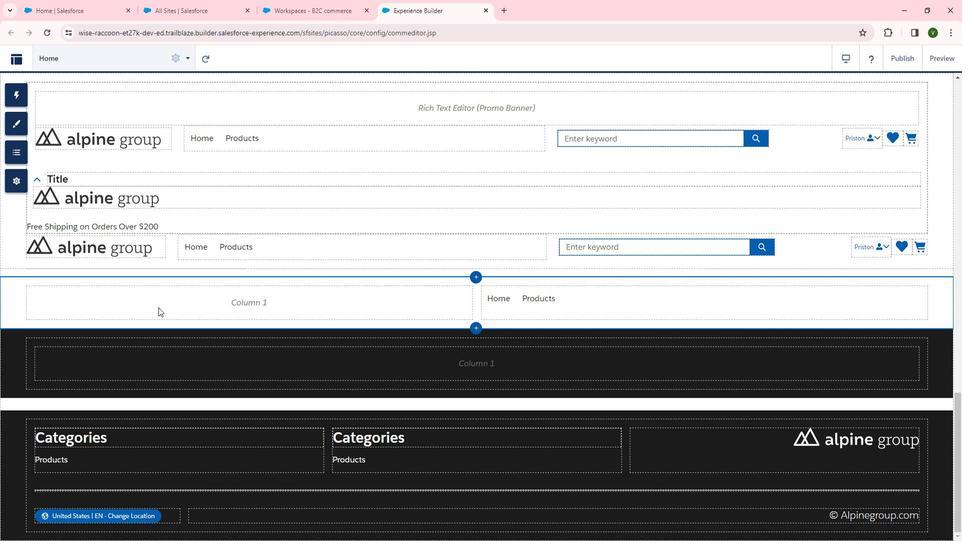 
Action: Mouse moved to (167, 312)
Screenshot: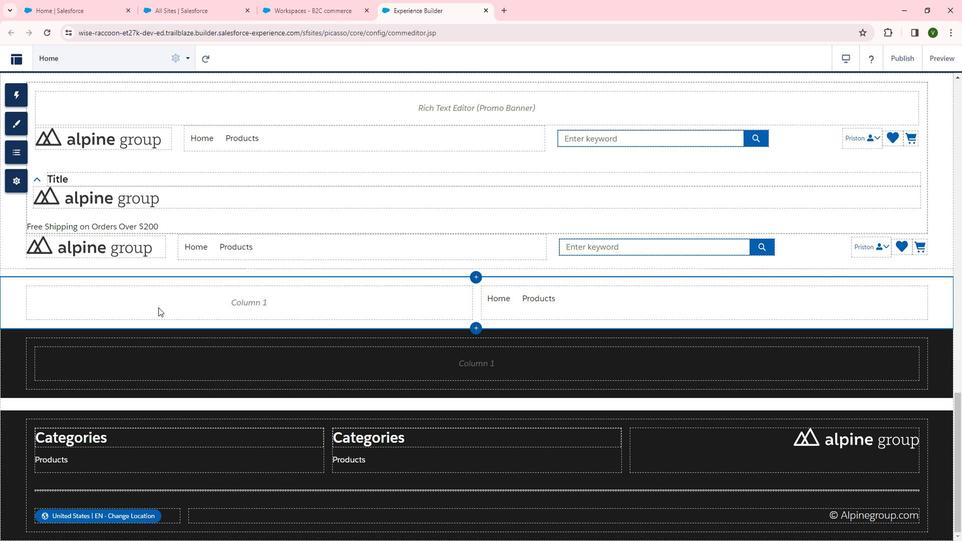 
Action: Mouse scrolled (167, 313) with delta (0, 0)
Screenshot: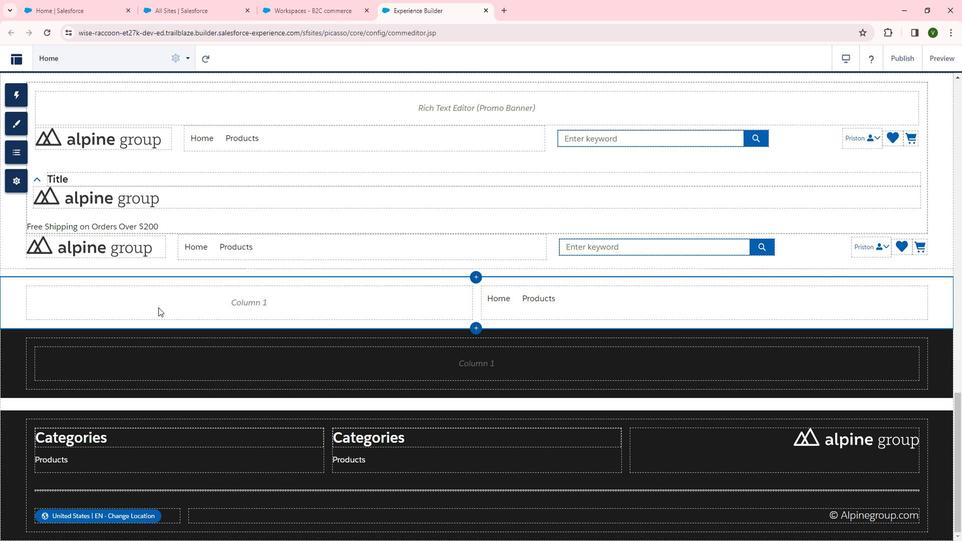 
Action: Mouse moved to (168, 317)
Screenshot: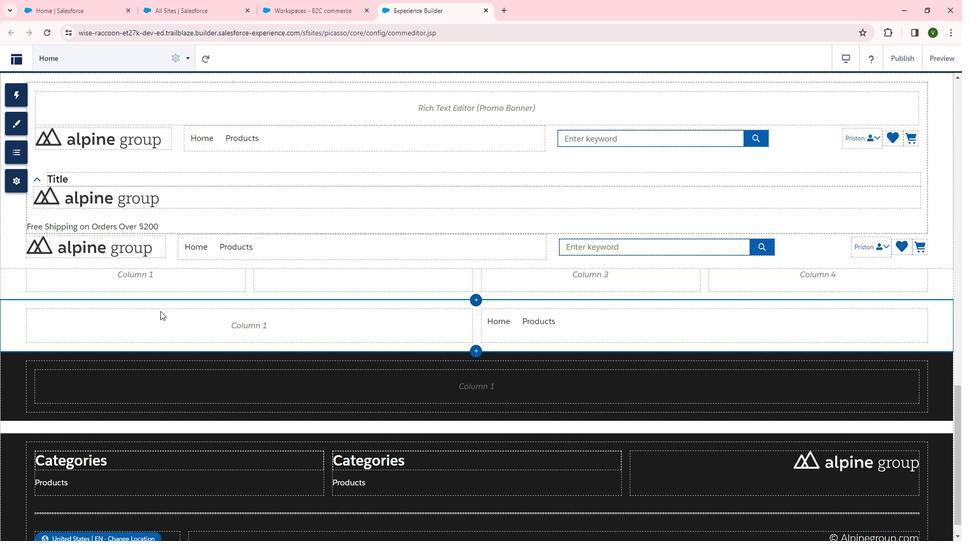 
Action: Mouse scrolled (168, 317) with delta (0, 0)
Screenshot: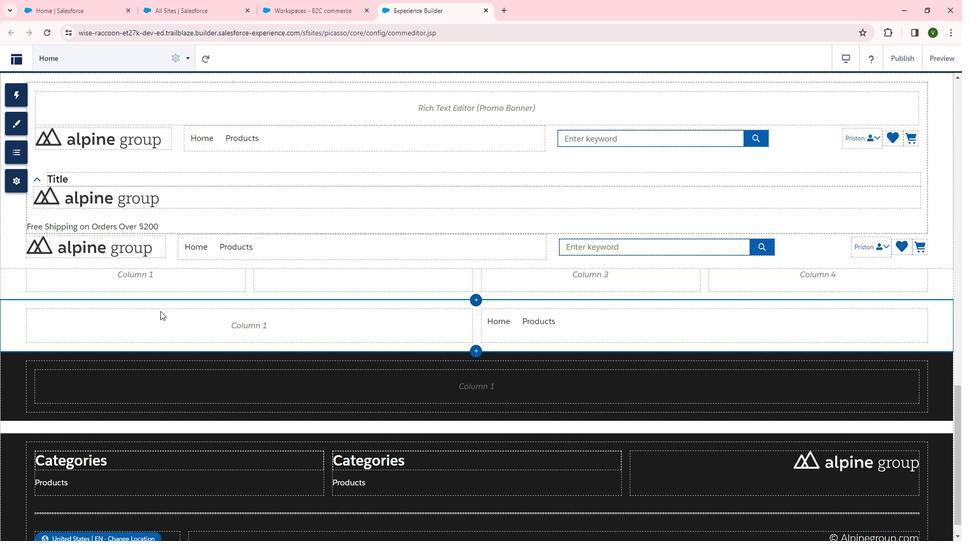 
Action: Mouse moved to (33, 77)
Screenshot: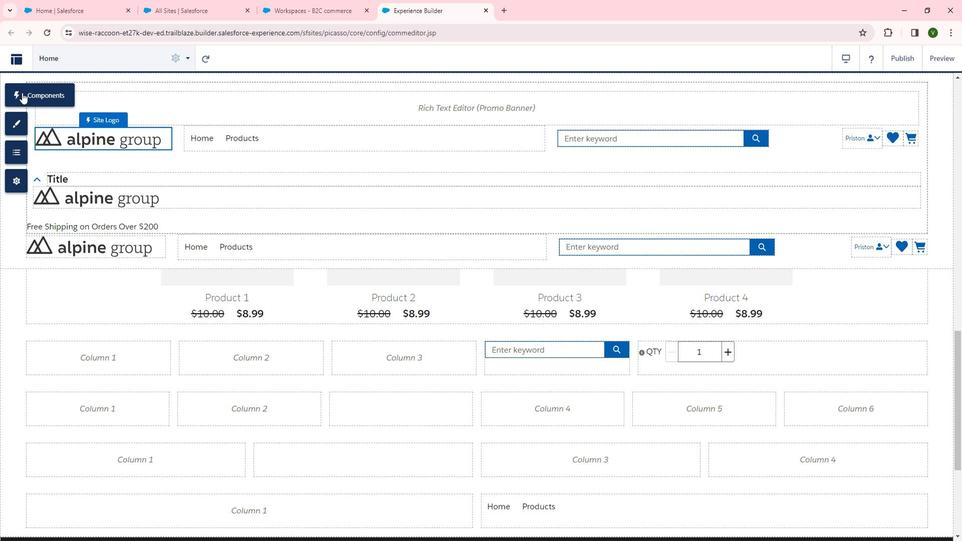 
Action: Mouse pressed left at (33, 77)
Screenshot: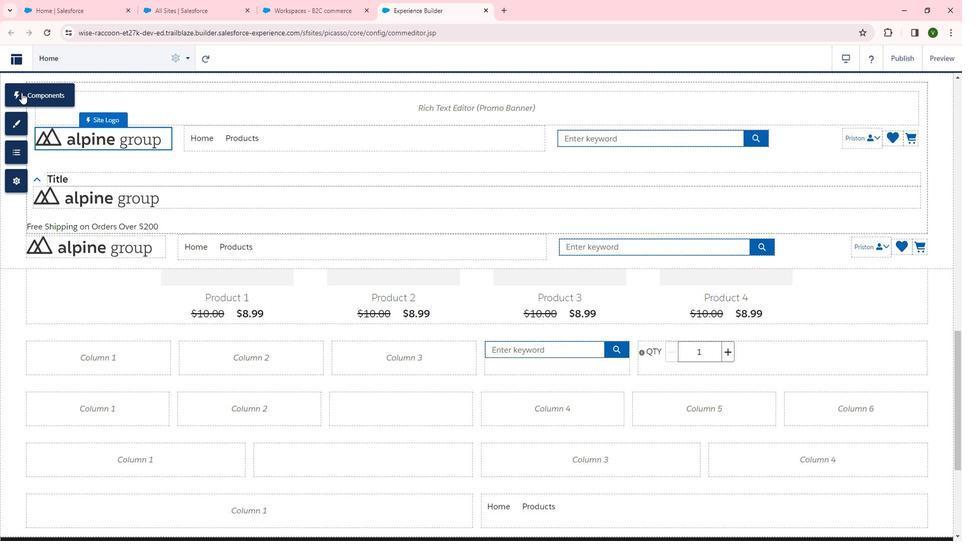 
Action: Mouse moved to (131, 397)
Screenshot: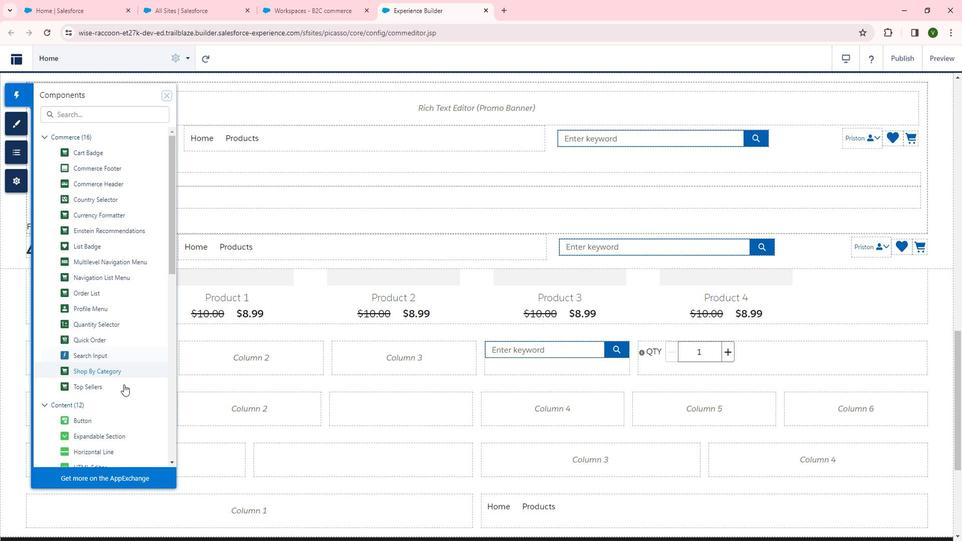 
Action: Mouse scrolled (131, 396) with delta (0, 0)
Screenshot: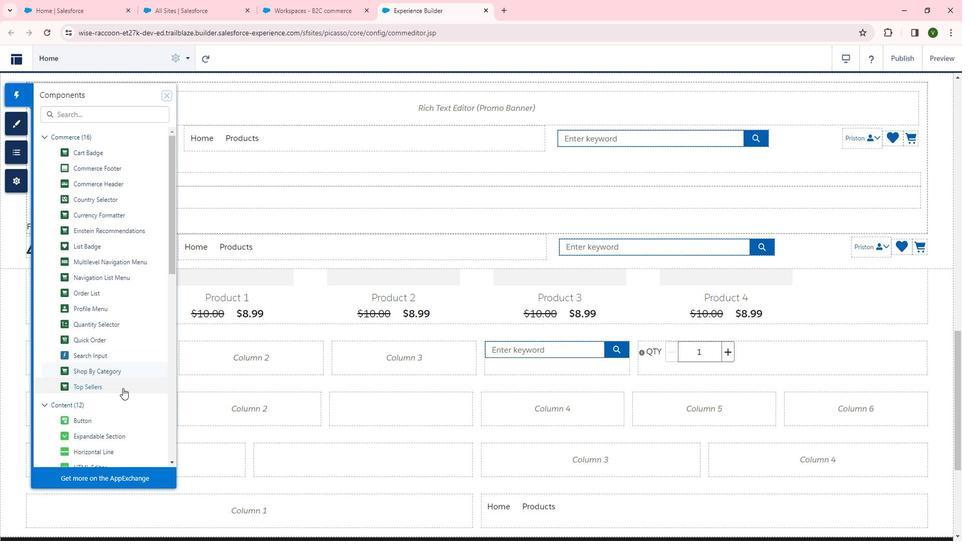 
Action: Mouse scrolled (131, 396) with delta (0, 0)
Screenshot: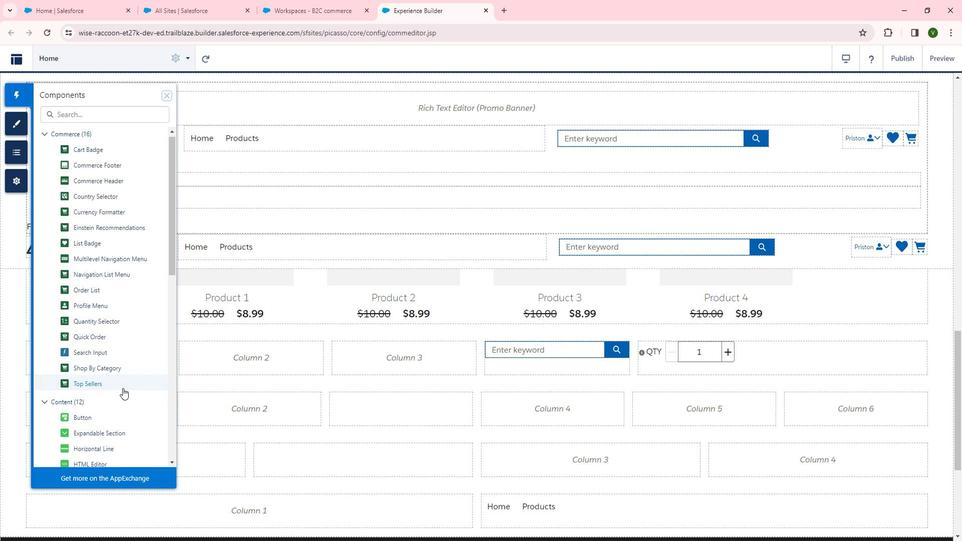 
Action: Mouse scrolled (131, 396) with delta (0, 0)
Screenshot: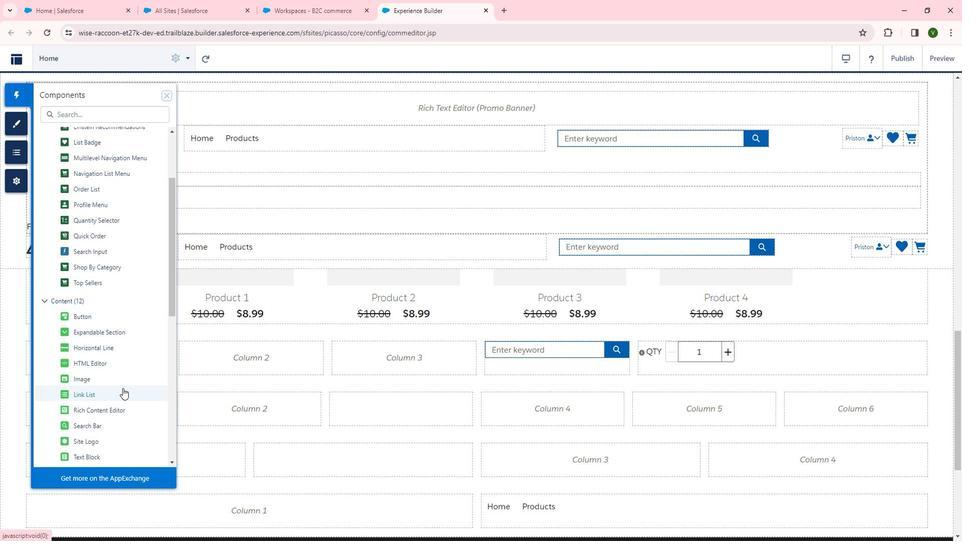 
Action: Mouse scrolled (131, 396) with delta (0, 0)
Screenshot: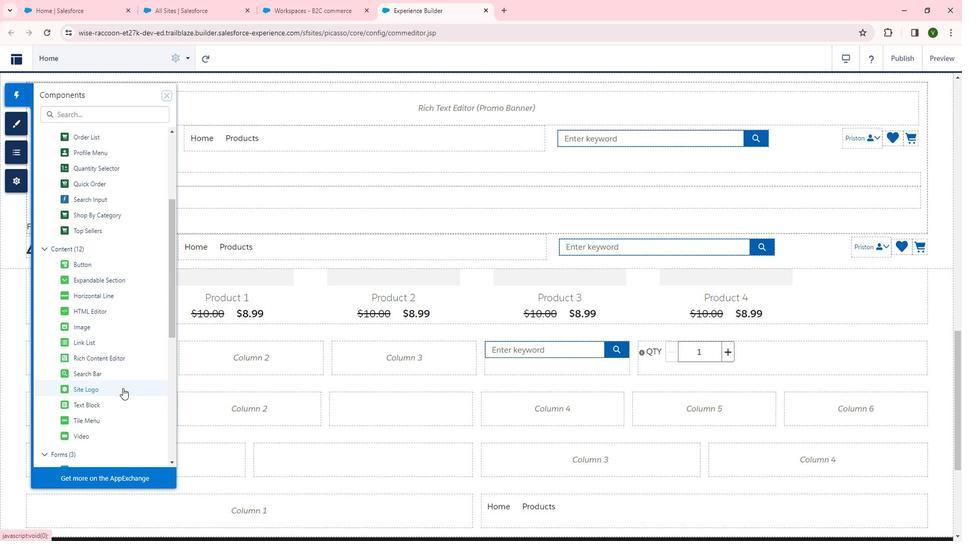 
Action: Mouse scrolled (131, 396) with delta (0, 0)
Screenshot: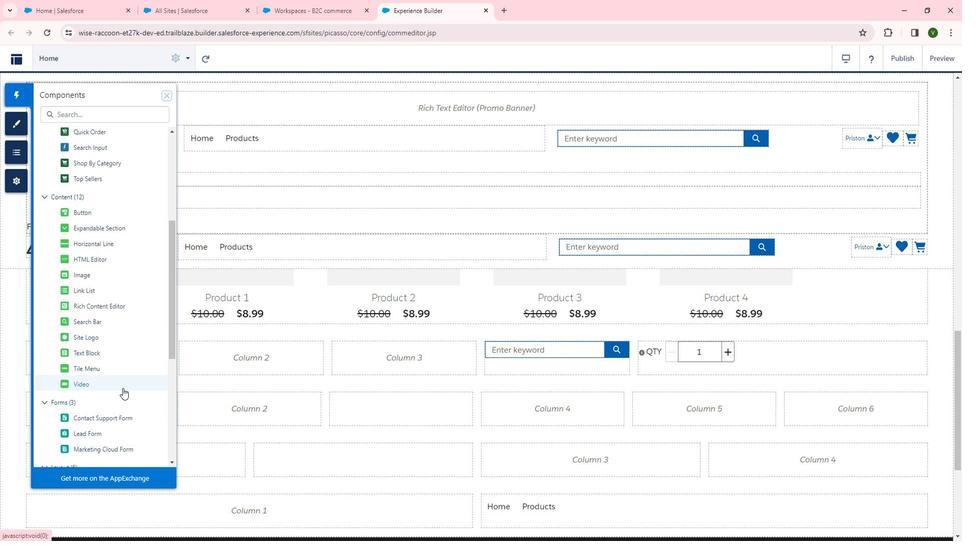 
Action: Mouse moved to (126, 370)
Screenshot: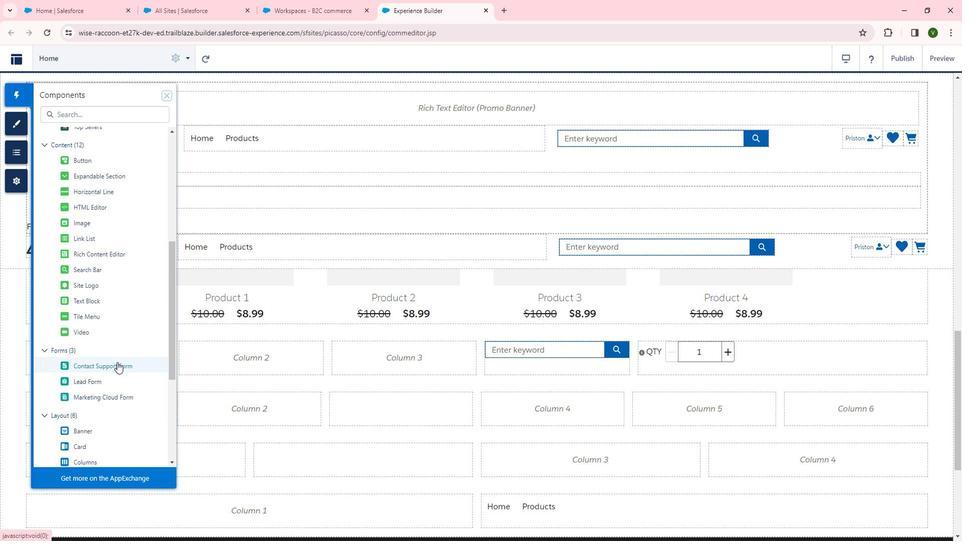 
Action: Mouse pressed left at (126, 370)
Screenshot: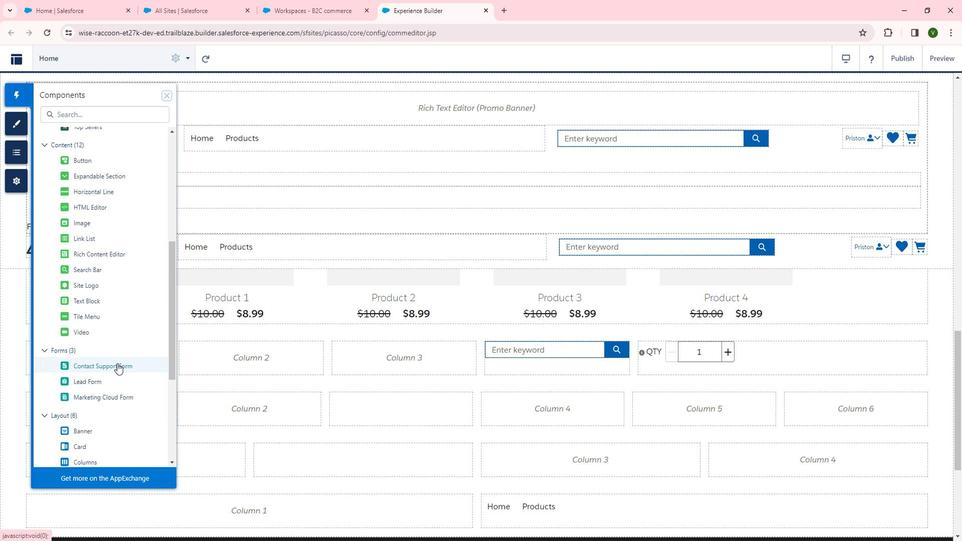 
Action: Mouse moved to (415, 472)
Screenshot: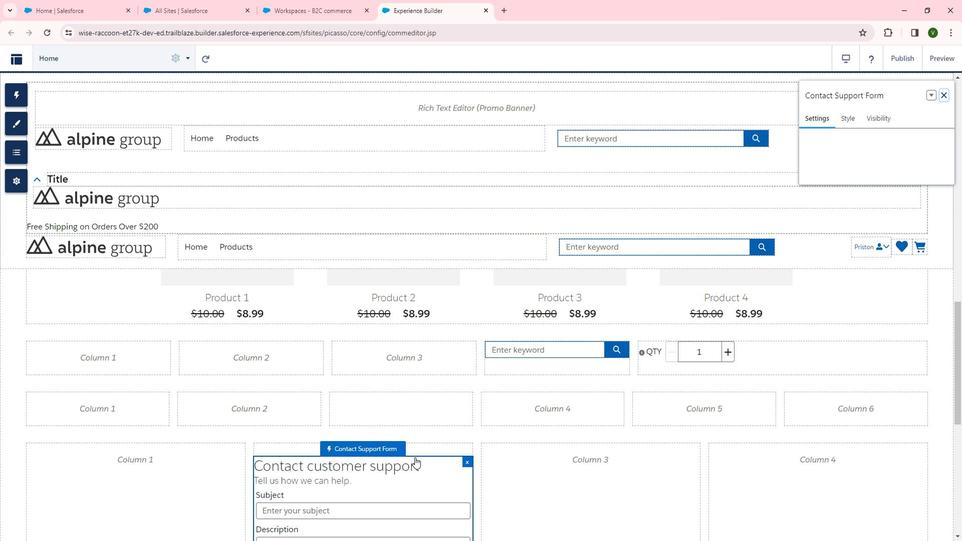 
Action: Mouse scrolled (415, 471) with delta (0, 0)
Screenshot: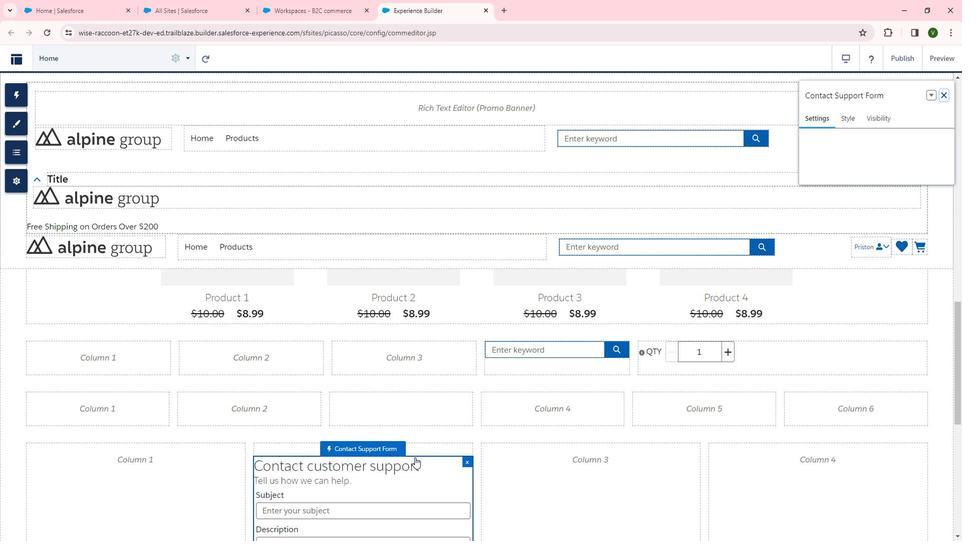 
Action: Mouse scrolled (415, 471) with delta (0, 0)
Screenshot: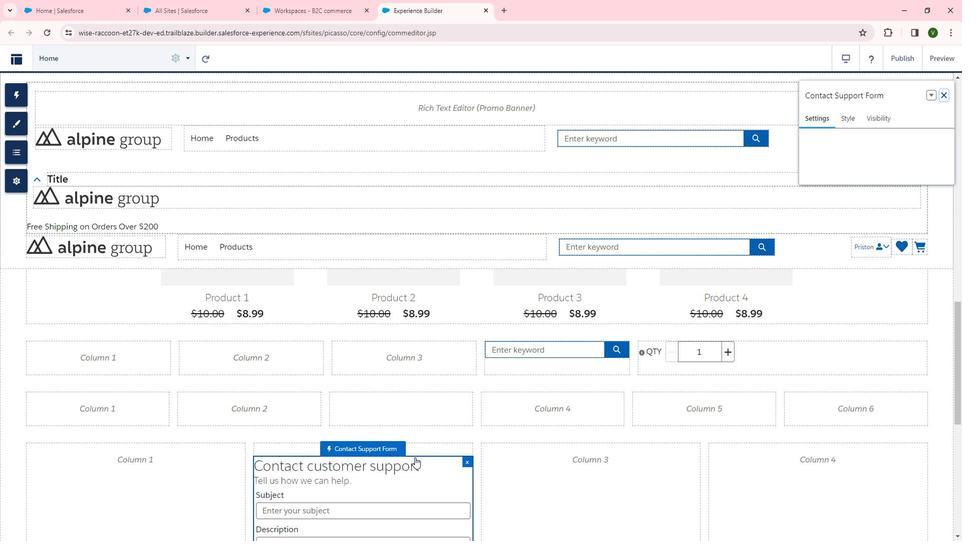 
Action: Mouse scrolled (415, 471) with delta (0, 0)
Screenshot: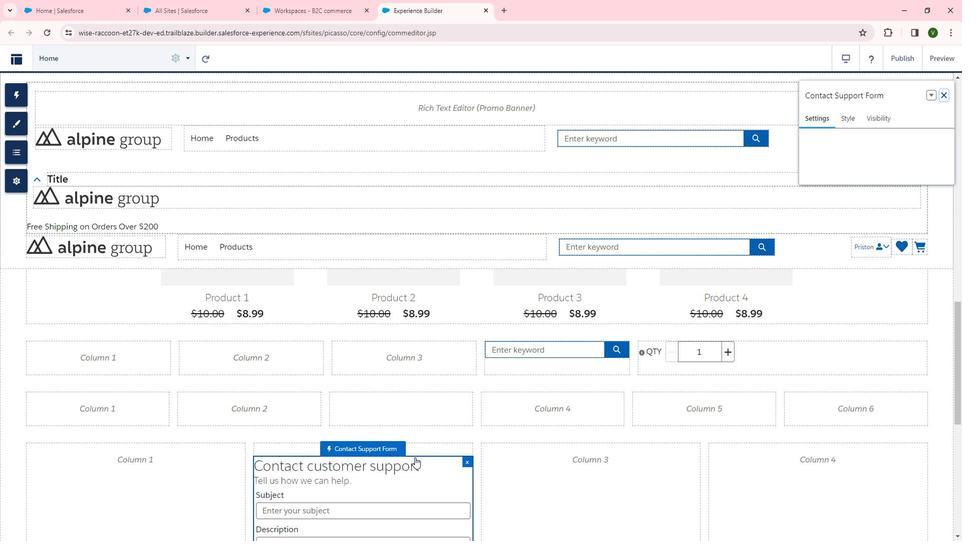 
Action: Mouse scrolled (415, 471) with delta (0, 0)
Screenshot: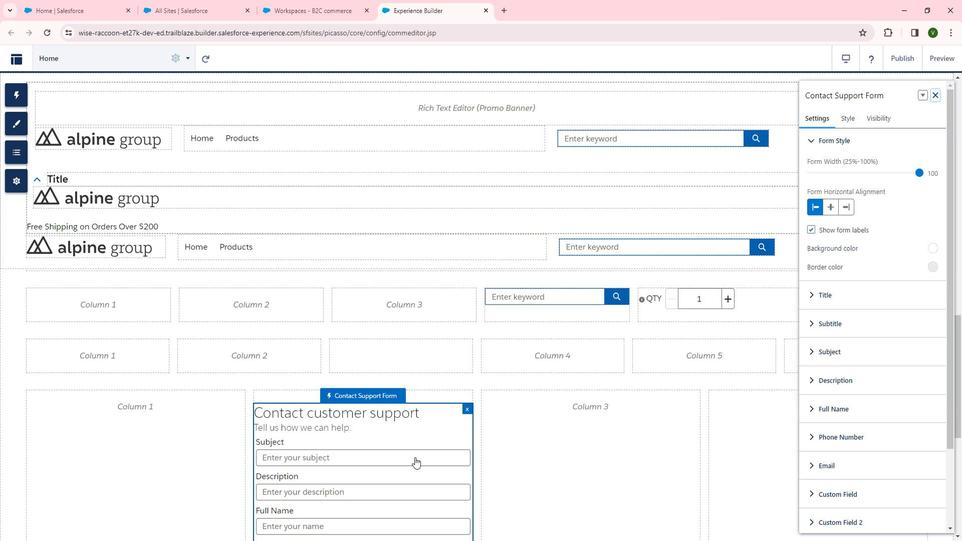 
